 Task: Add an event with the title Coffee Meeting with Key Industry Influencer, date '2024/05/08', time 8:00 AM to 10:00 AMand add a description: Participants will be led through a body scan exercise, where they will direct their attention to different parts of their body, noticing sensations and releasing any tension or discomfort. This practice promotes body awareness and relaxation., put the event into Blue category . Add location for the event as: Prague, Czech Republic, logged in from the account softage.3@softage.netand send the event invitation to softage.2@softage.net and softage.4@softage.net. Set a reminder for the event 30 minutes before
Action: Mouse moved to (93, 92)
Screenshot: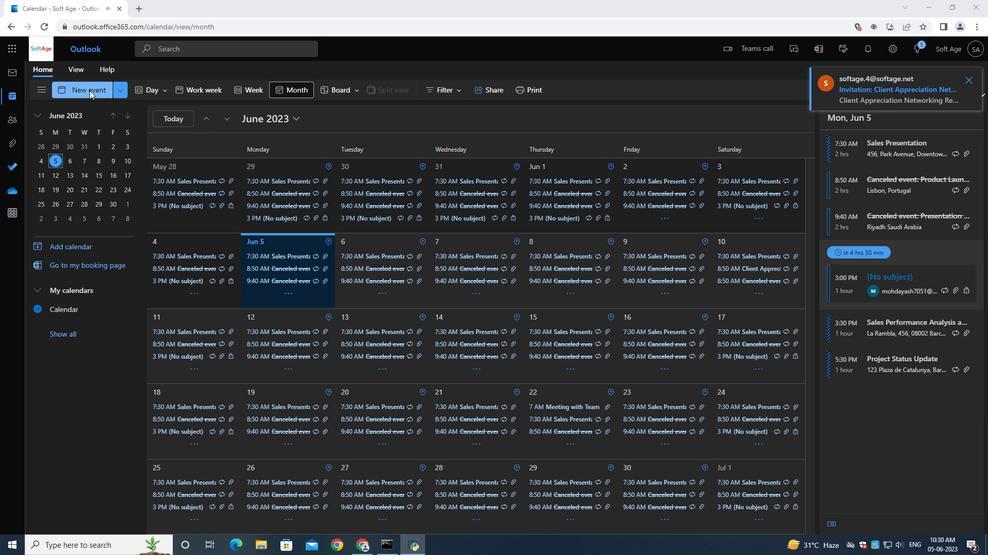 
Action: Mouse pressed left at (93, 92)
Screenshot: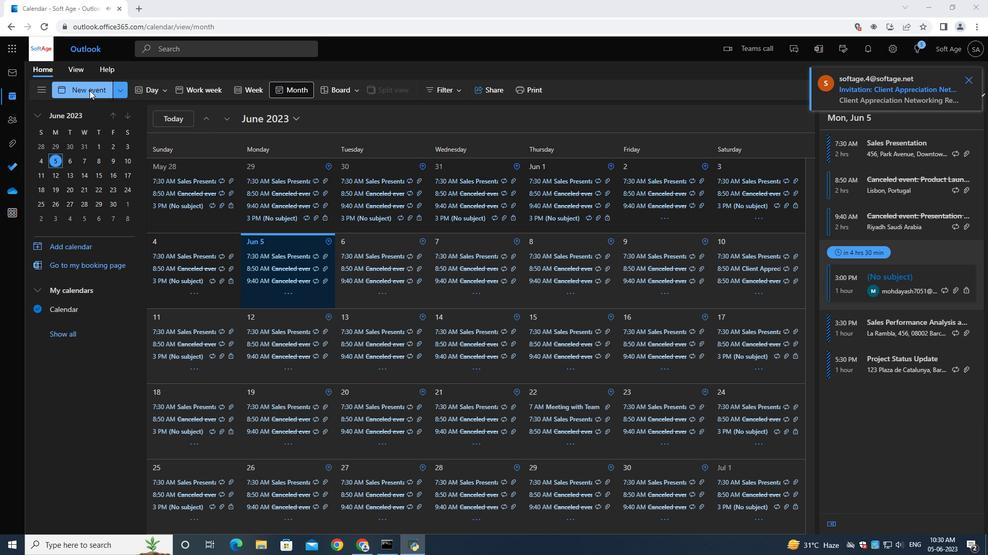 
Action: Mouse moved to (296, 162)
Screenshot: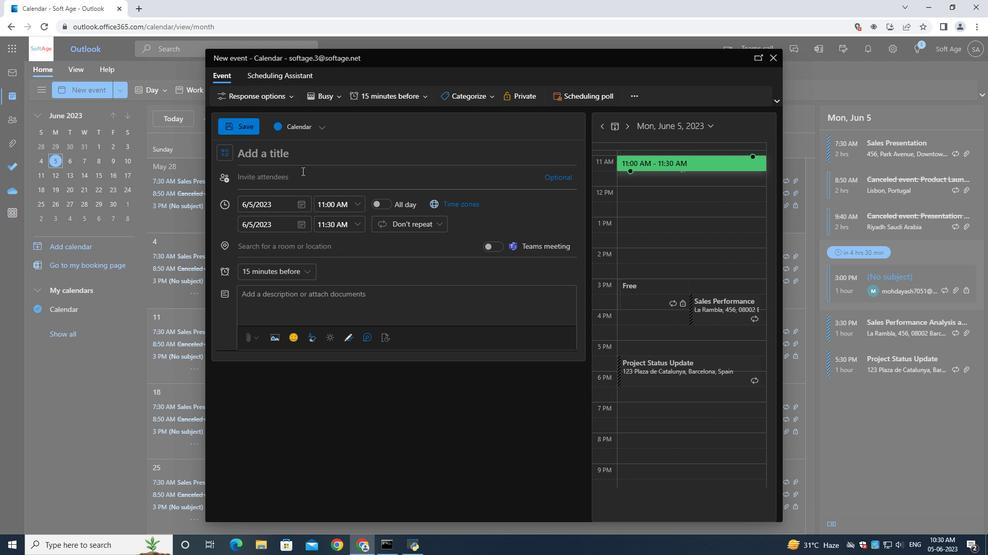 
Action: Mouse pressed left at (296, 162)
Screenshot: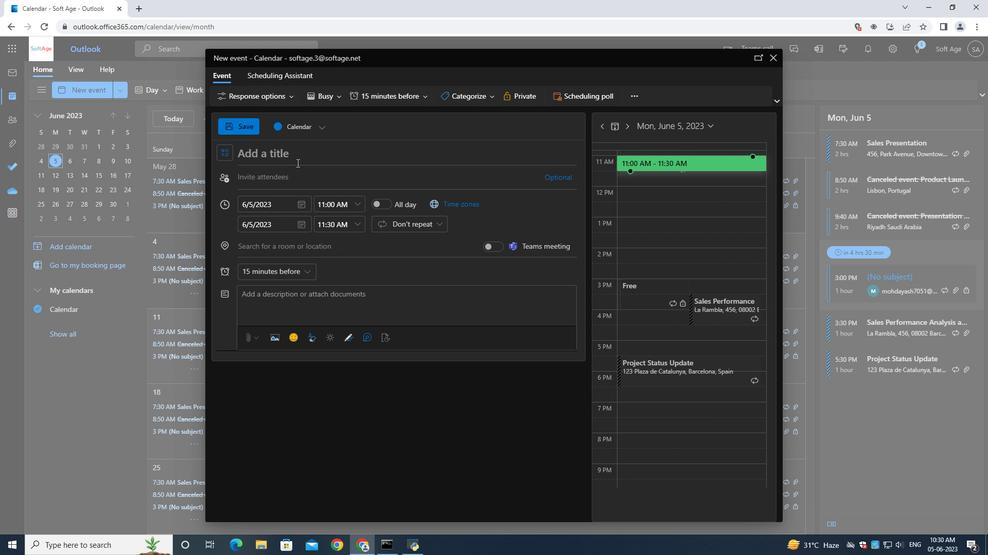 
Action: Key pressed <Key.shift>Coffee<Key.space><Key.shift>Meeting<Key.space>with<Key.space><Key.shift>Key<Key.space><Key.shift>Industry<Key.space><Key.shift>Influencer
Screenshot: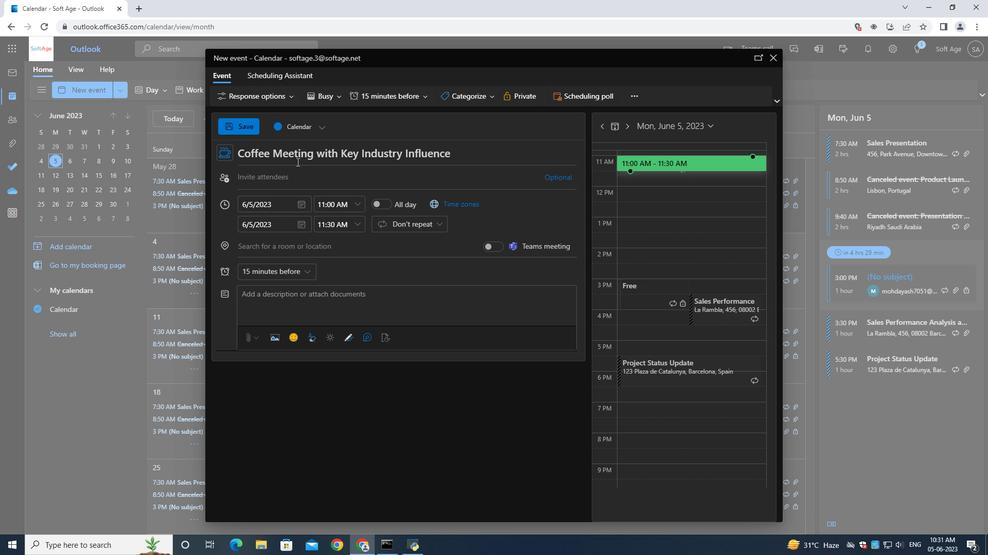 
Action: Mouse moved to (303, 205)
Screenshot: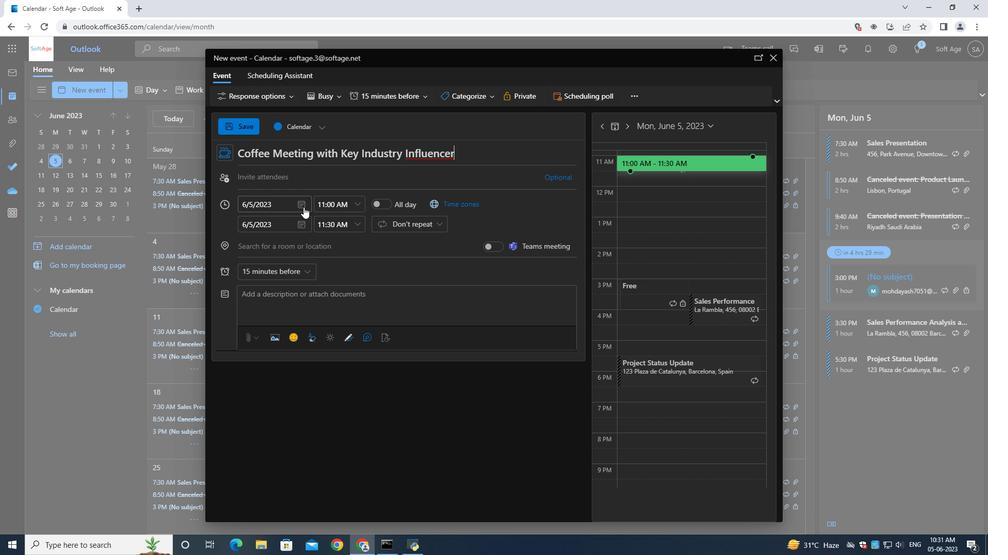 
Action: Mouse pressed left at (303, 205)
Screenshot: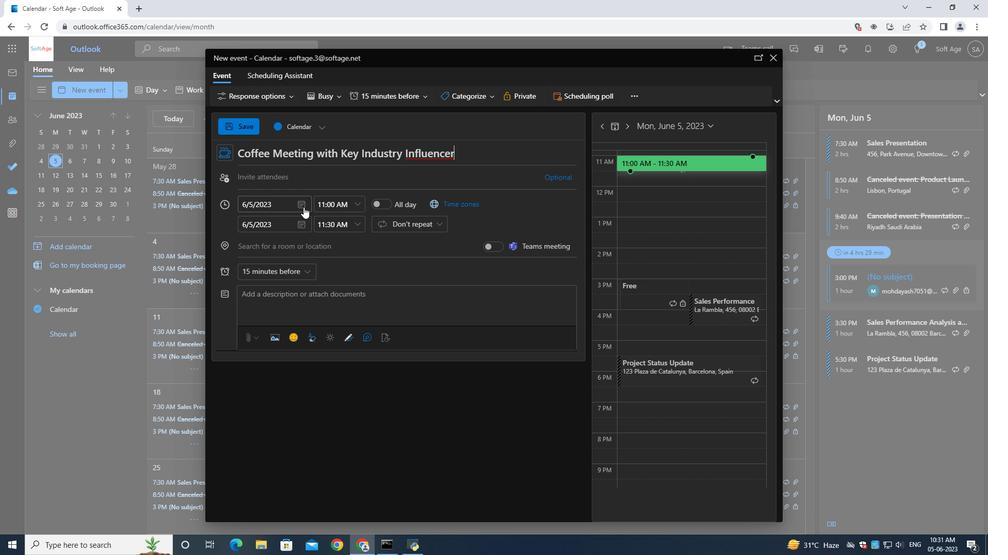 
Action: Mouse moved to (330, 221)
Screenshot: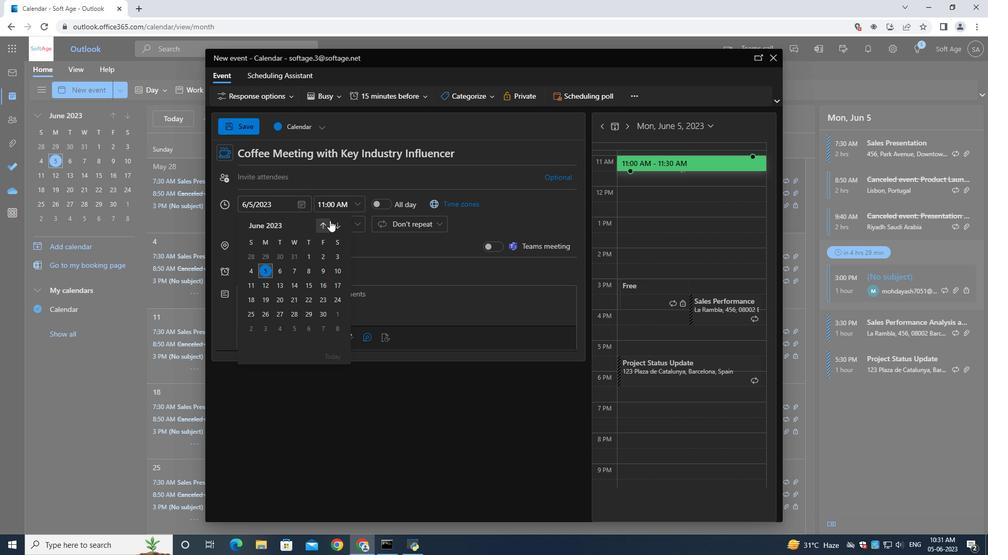 
Action: Mouse pressed left at (330, 221)
Screenshot: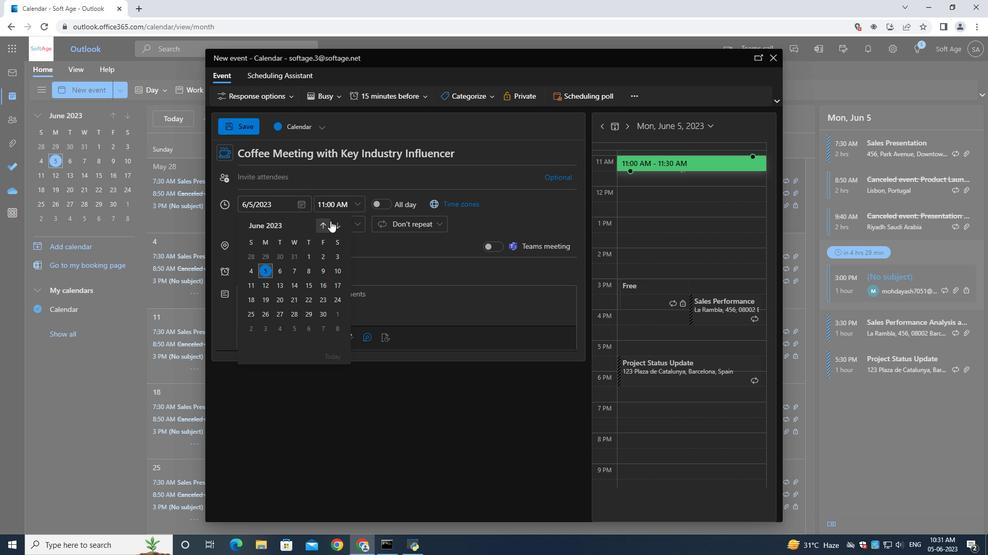 
Action: Mouse pressed left at (330, 221)
Screenshot: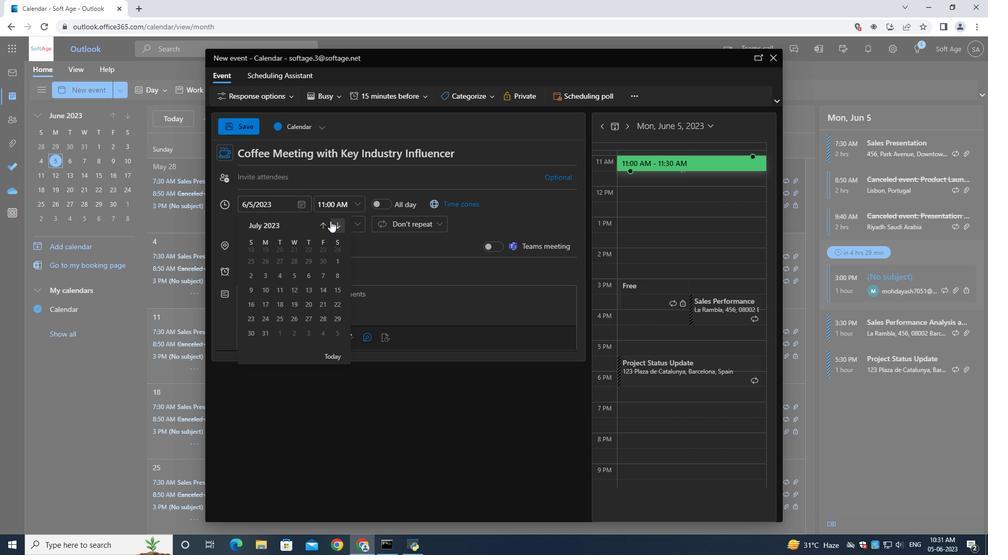 
Action: Mouse pressed left at (330, 221)
Screenshot: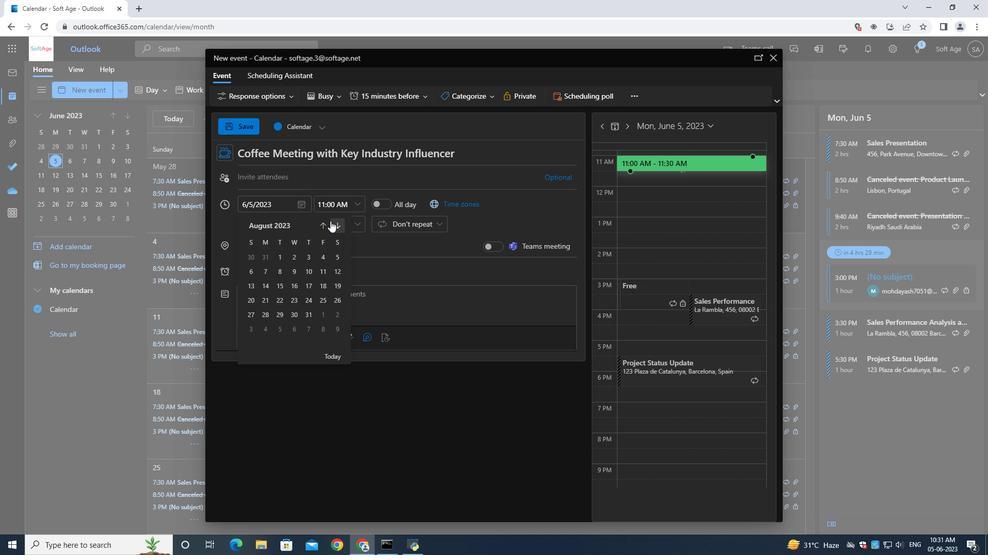 
Action: Mouse pressed left at (330, 221)
Screenshot: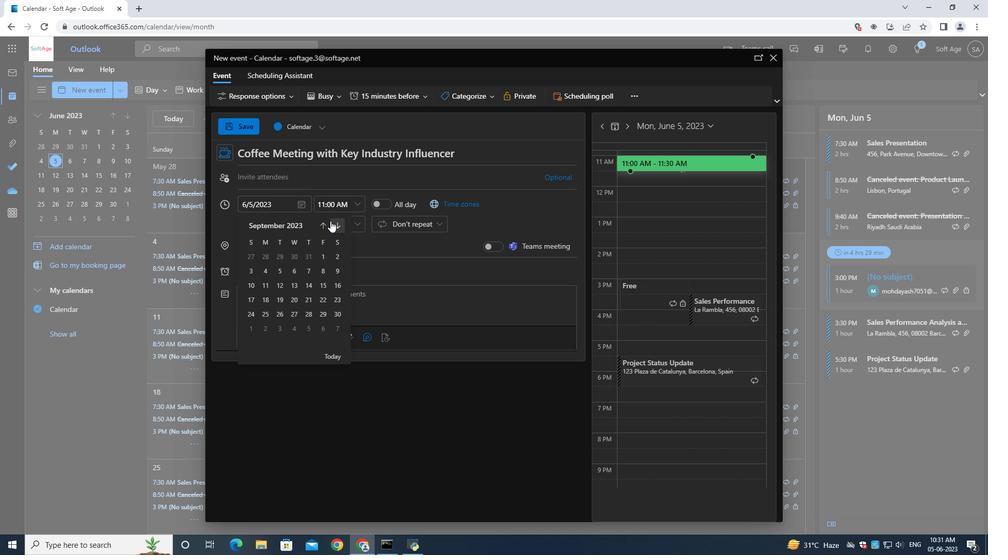 
Action: Mouse pressed left at (330, 221)
Screenshot: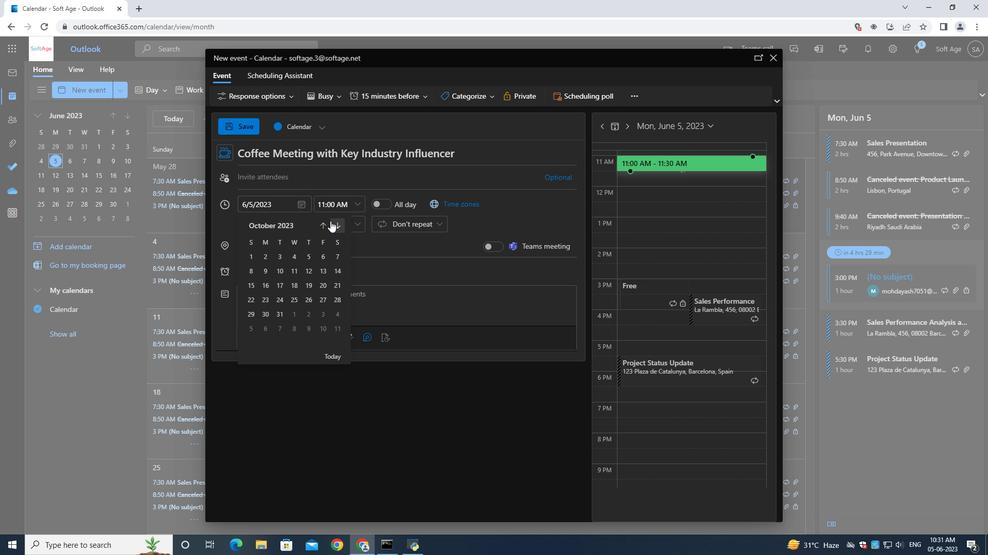 
Action: Mouse pressed left at (330, 221)
Screenshot: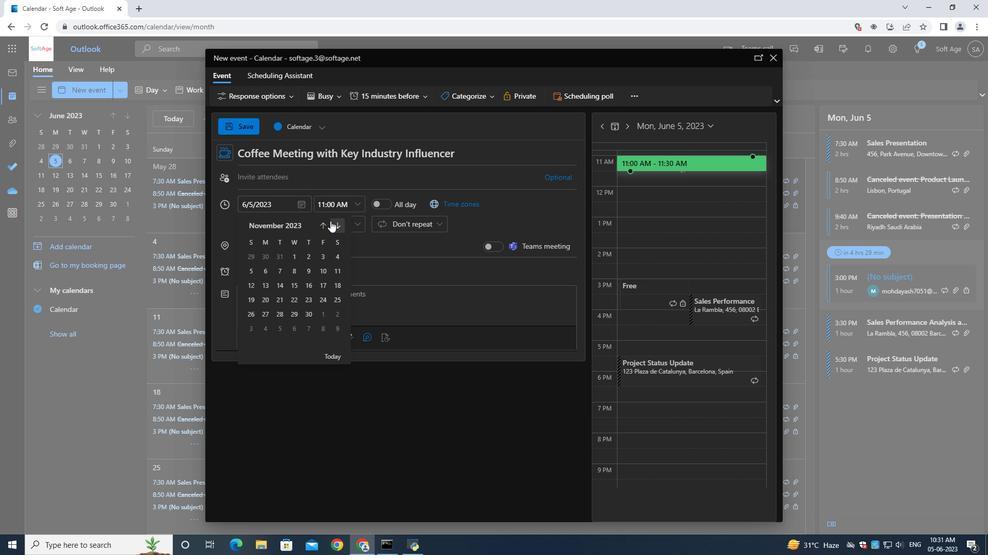 
Action: Mouse pressed left at (330, 221)
Screenshot: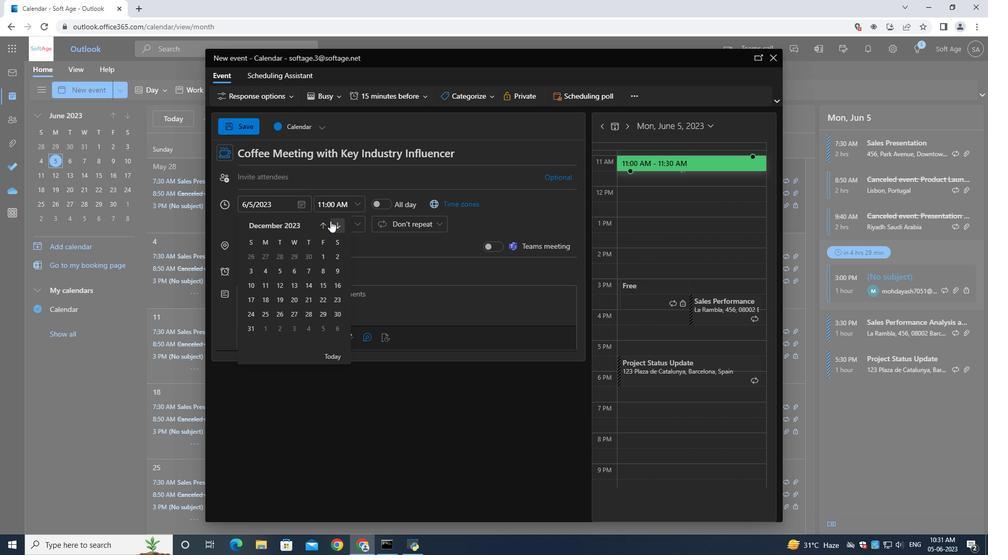 
Action: Mouse pressed left at (330, 221)
Screenshot: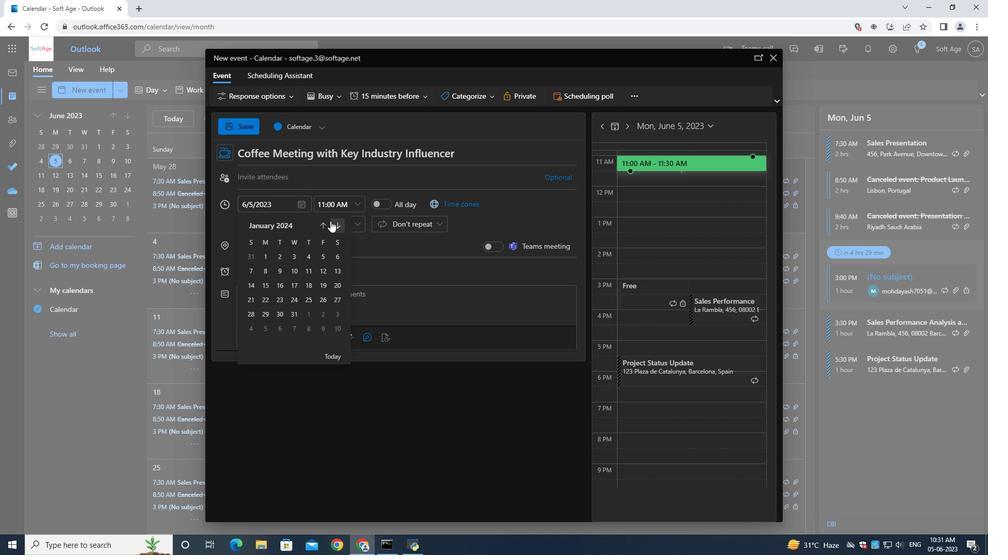 
Action: Mouse pressed left at (330, 221)
Screenshot: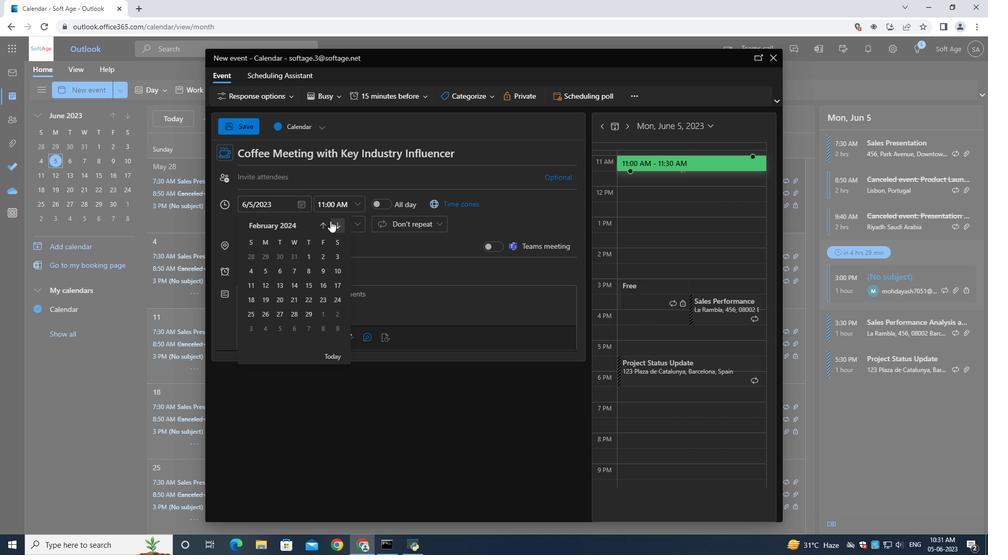 
Action: Mouse pressed left at (330, 221)
Screenshot: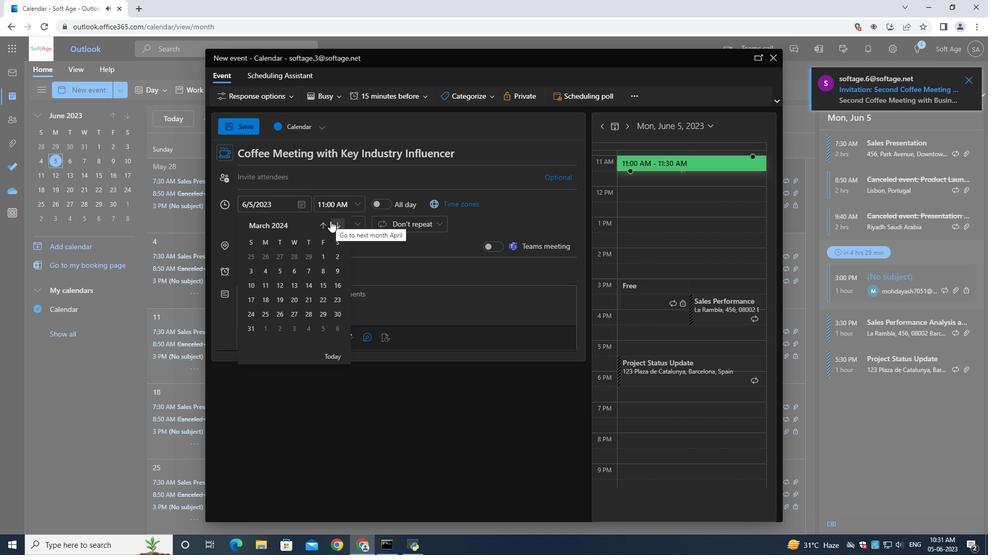 
Action: Mouse moved to (265, 272)
Screenshot: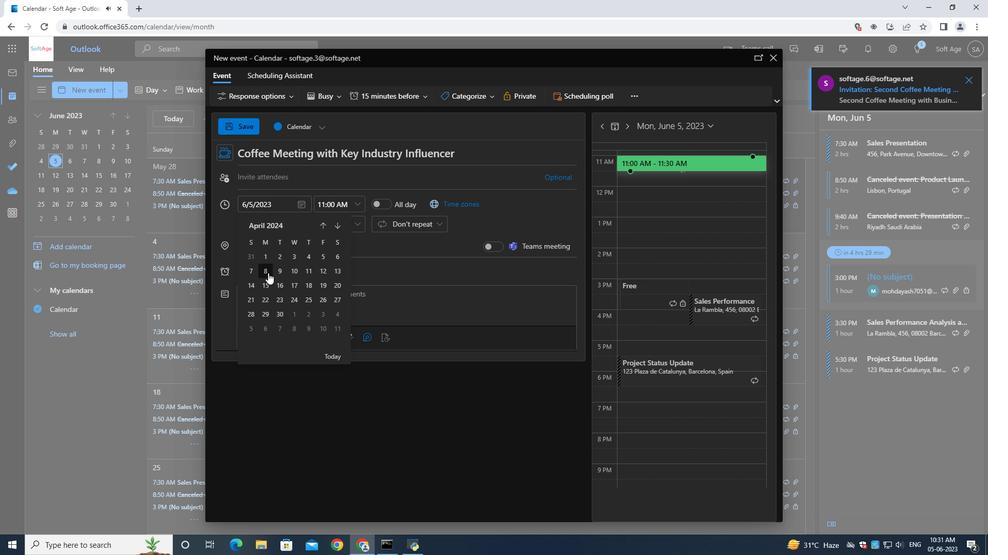 
Action: Mouse pressed left at (265, 272)
Screenshot: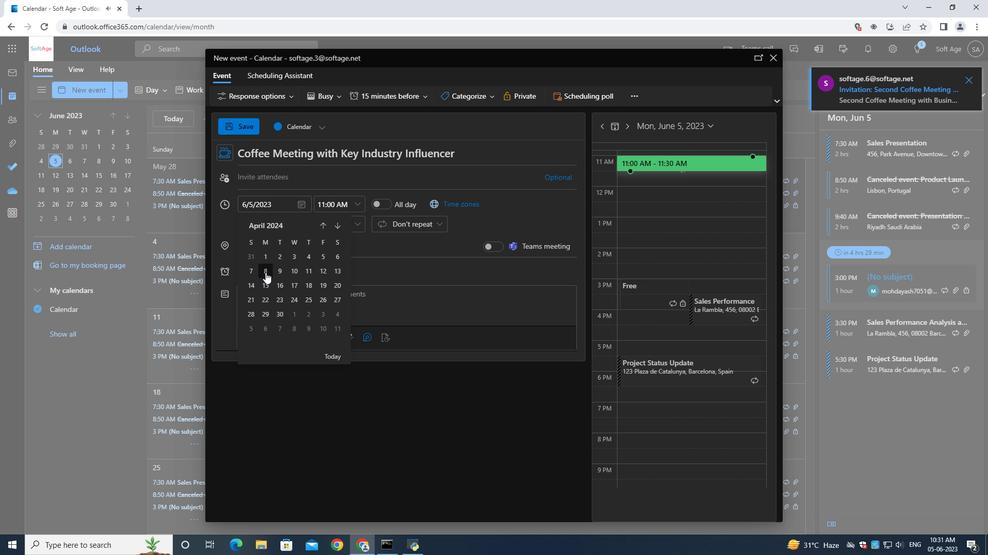 
Action: Mouse moved to (305, 206)
Screenshot: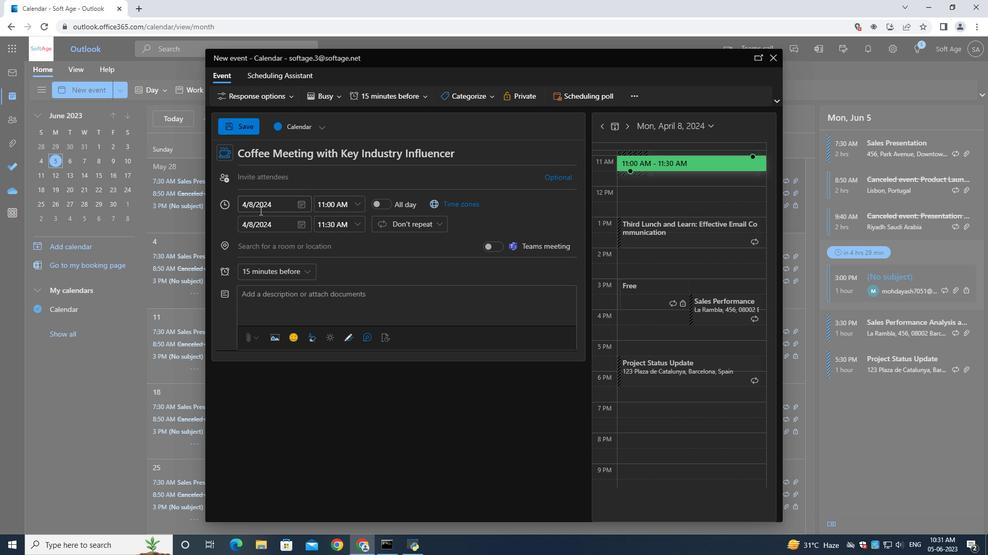 
Action: Mouse pressed left at (305, 206)
Screenshot: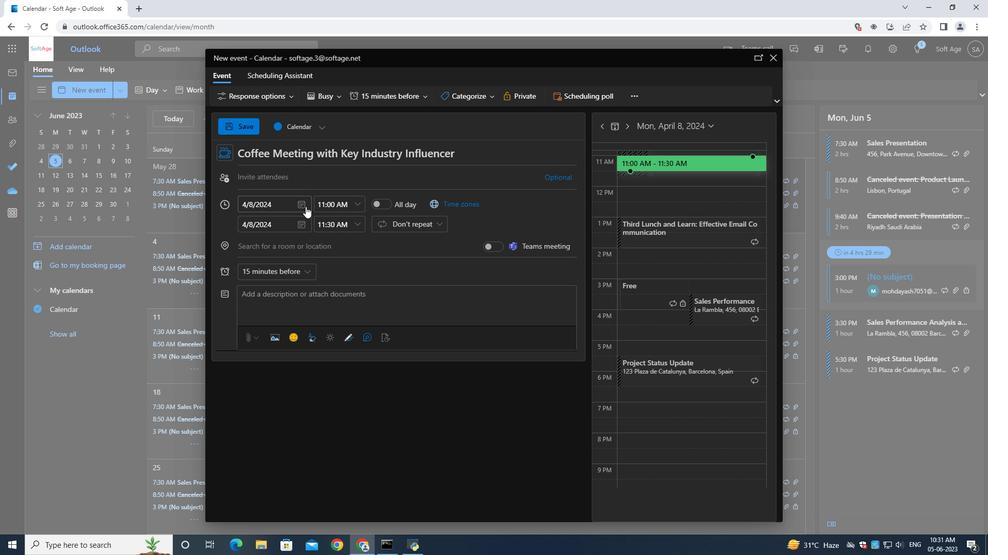 
Action: Mouse moved to (335, 224)
Screenshot: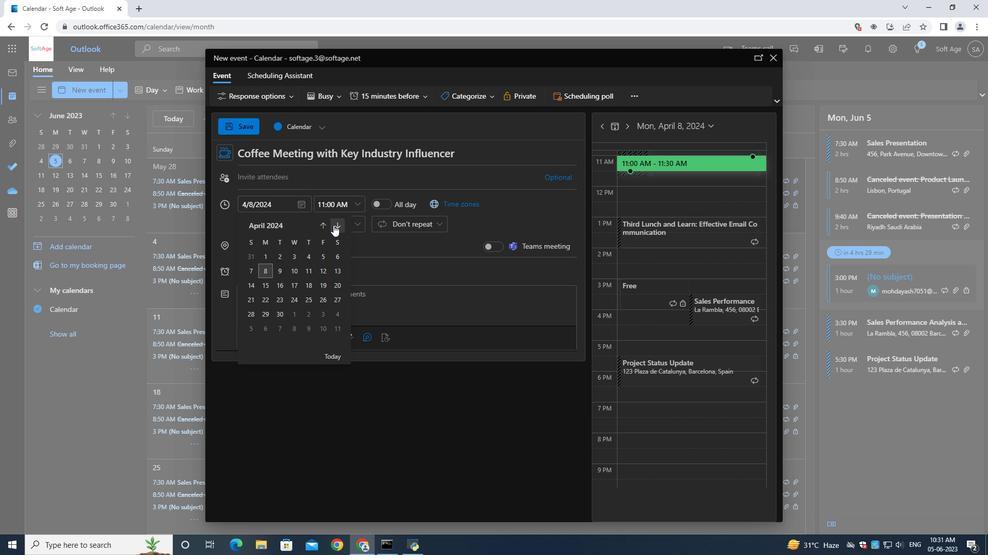 
Action: Mouse pressed left at (335, 224)
Screenshot: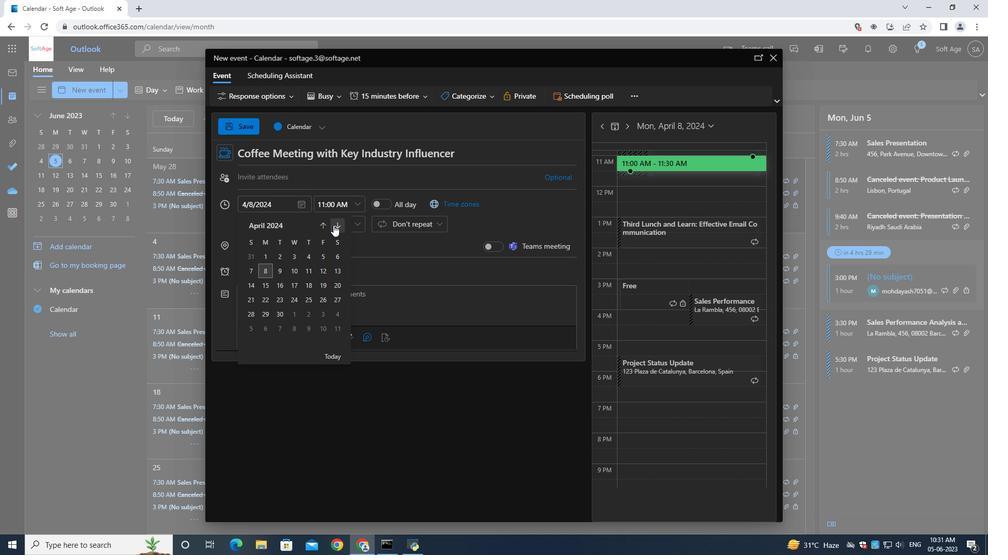 
Action: Mouse moved to (298, 274)
Screenshot: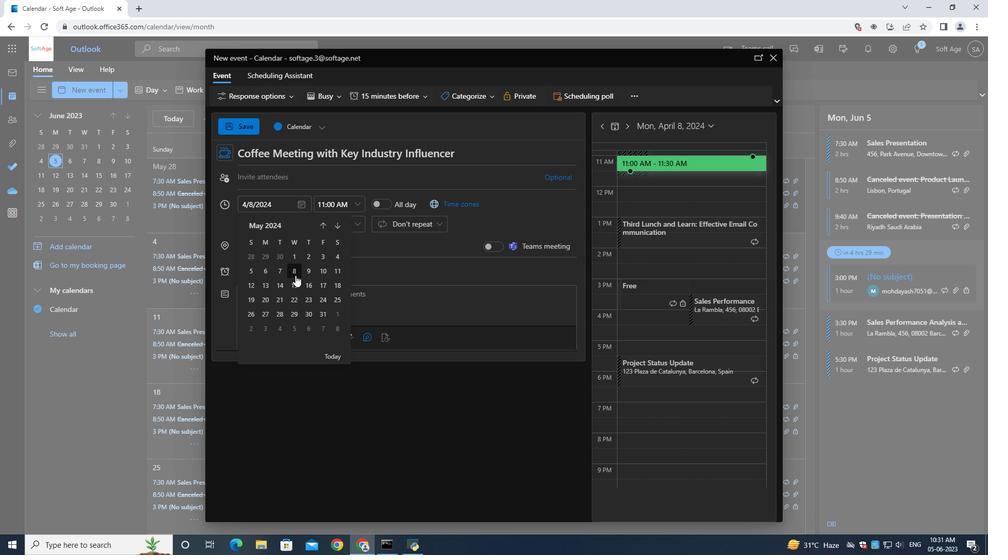 
Action: Mouse pressed left at (298, 274)
Screenshot: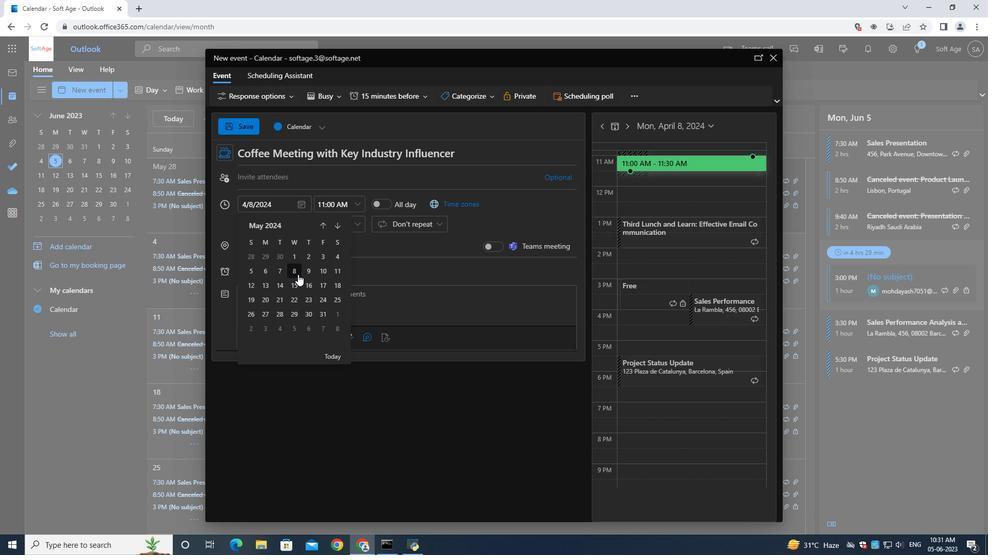 
Action: Mouse moved to (341, 208)
Screenshot: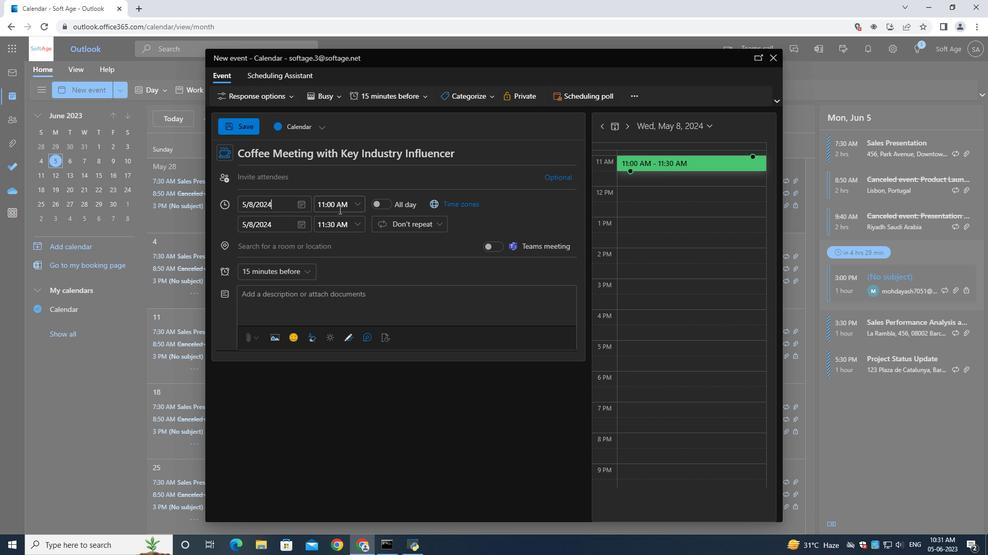 
Action: Mouse pressed left at (341, 208)
Screenshot: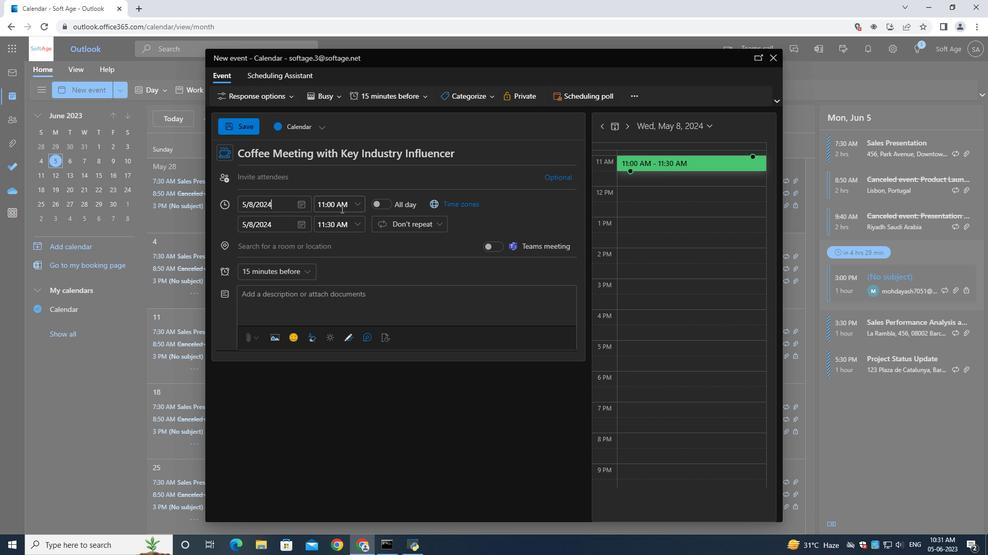 
Action: Mouse moved to (342, 206)
Screenshot: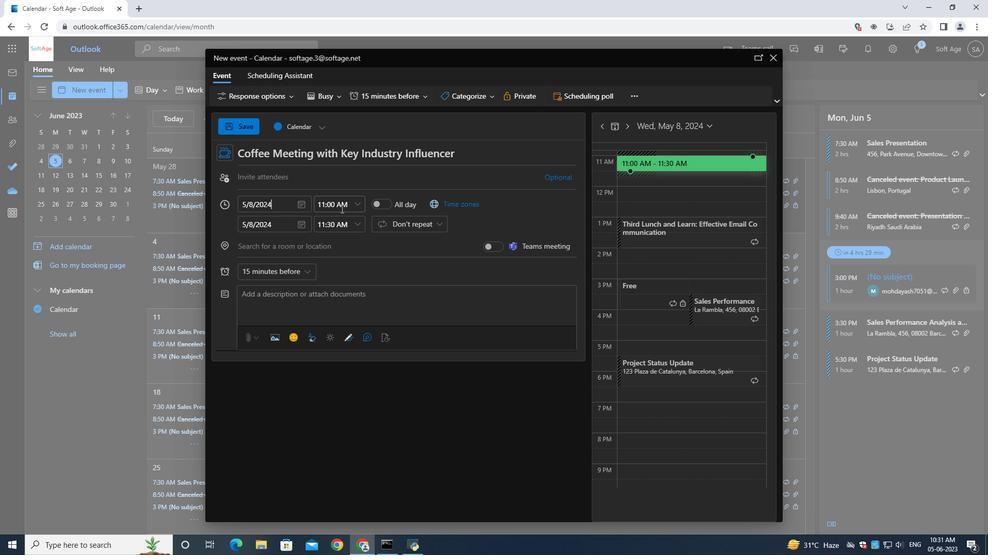 
Action: Key pressed 8<Key.shift_r>:00<Key.shift>AM
Screenshot: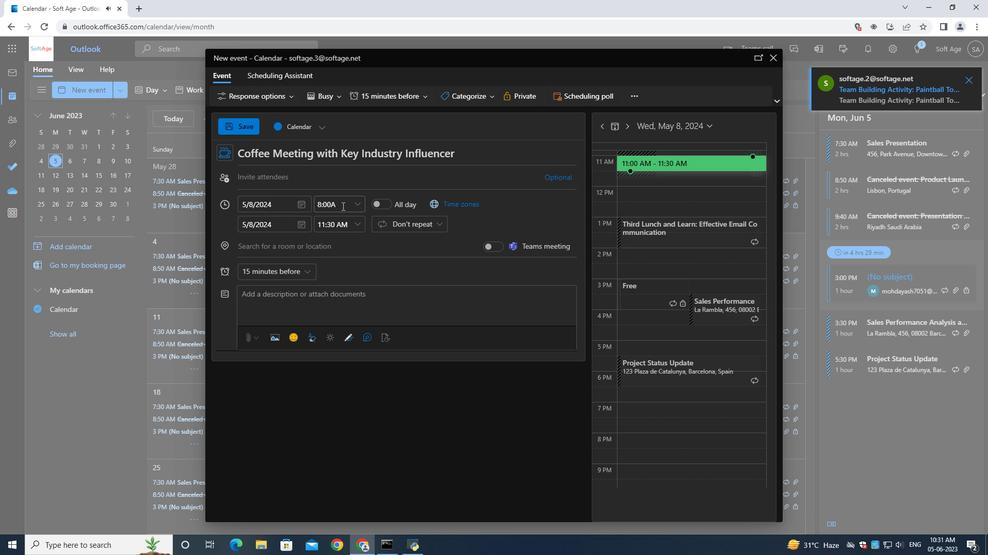 
Action: Mouse moved to (332, 231)
Screenshot: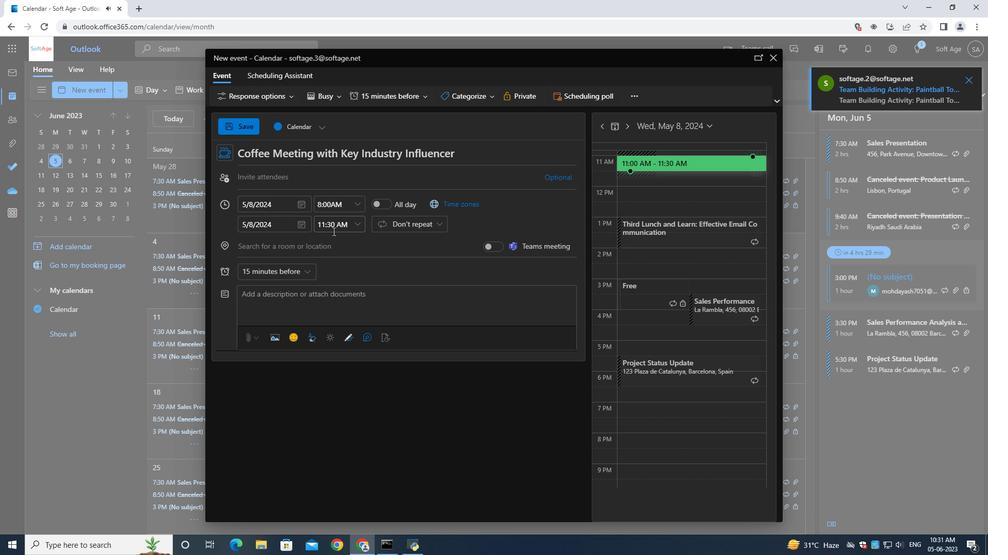 
Action: Mouse pressed left at (332, 231)
Screenshot: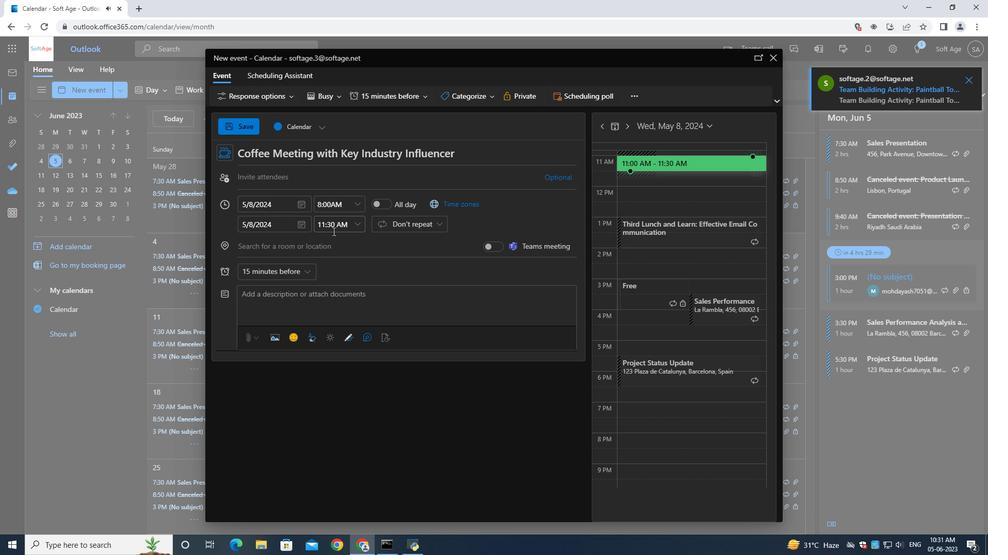 
Action: Key pressed 10<Key.shift>A<Key.backspace>00<Key.shift><Key.shift><Key.shift><Key.shift><Key.backspace><Key.backspace><Key.shift_r>:0<Key.shift><Key.shift>AM
Screenshot: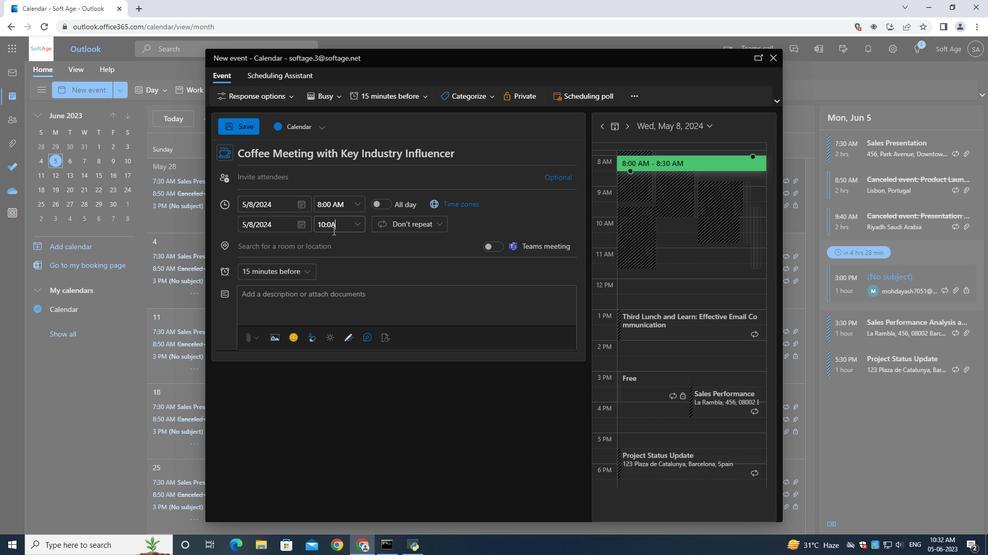 
Action: Mouse moved to (289, 294)
Screenshot: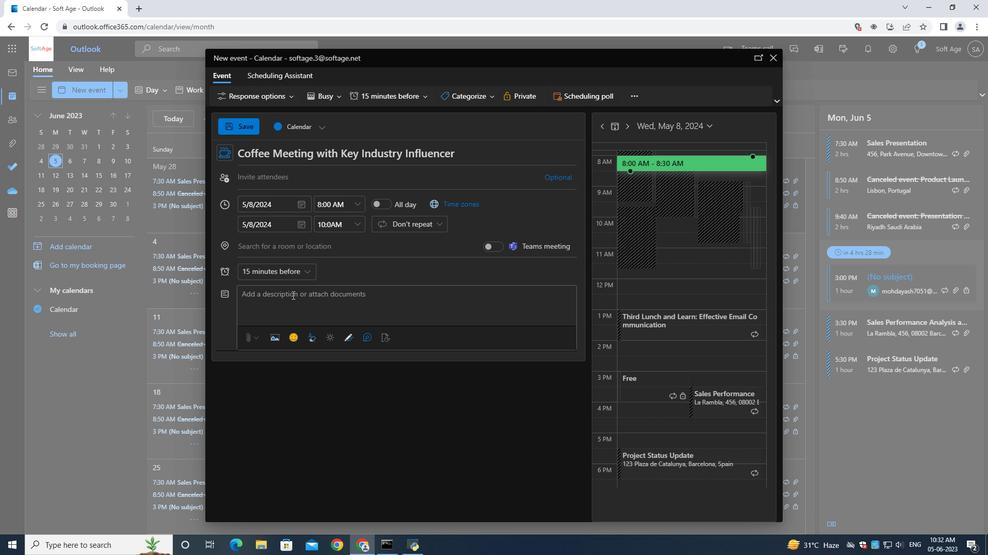 
Action: Mouse pressed left at (289, 294)
Screenshot: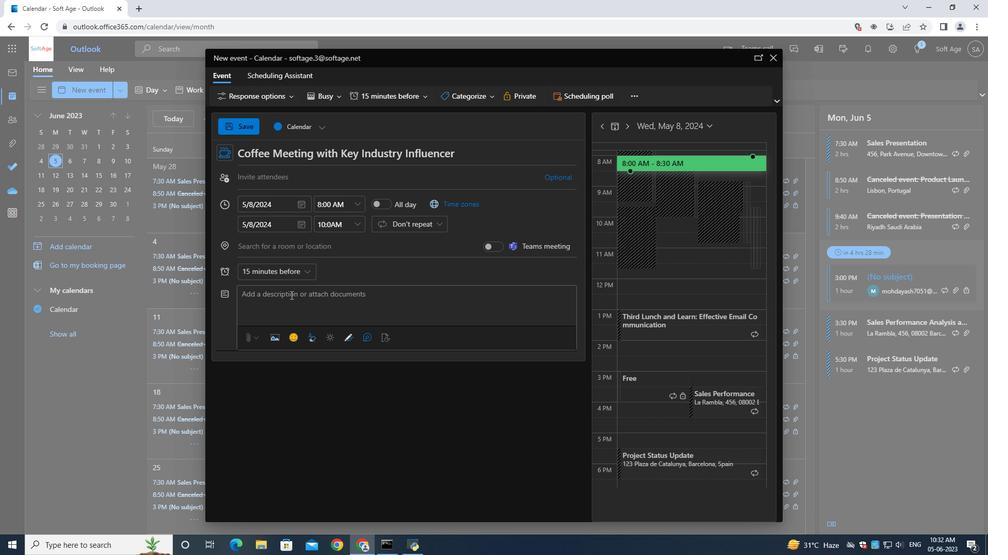 
Action: Key pressed <Key.shift>Participants<Key.space>will<Key.space>be<Key.space>led<Key.space>throught<Key.backspace><Key.space>a<Key.space>body<Key.space>scan<Key.space>exerise,<Key.space>where<Key.space>they<Key.space>body,<Key.space>noticing<Key.space>sensations<Key.space>and<Key.space>releasing<Key.space>any<Key.space>tension<Key.space>or<Key.space>discomfort.<Key.space><Key.shift>This<Key.space>practice<Key.space>promotes<Key.space>body<Key.space>awareness<Key.space>and<Key.space>relaxation<Key.backspace><Key.backspace><Key.backspace><Key.backspace><Key.backspace><Key.backspace>
Screenshot: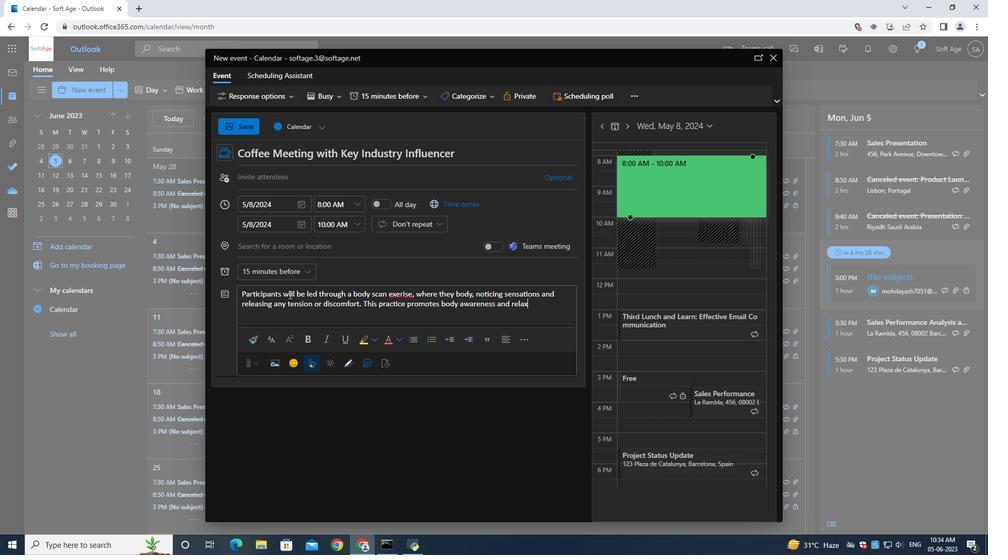 
Action: Mouse moved to (315, 305)
Screenshot: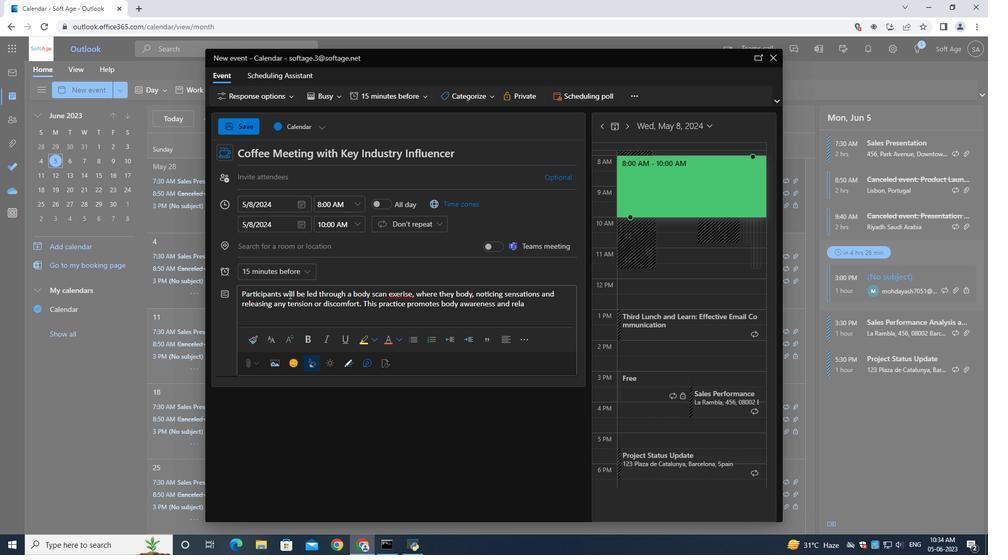 
Action: Key pressed <Key.backspace>
Screenshot: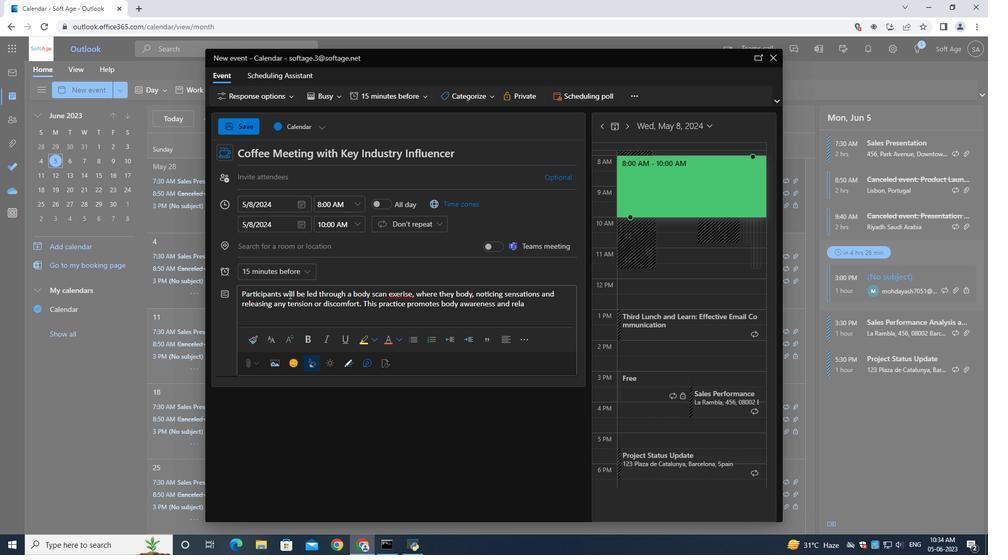 
Action: Mouse moved to (324, 311)
Screenshot: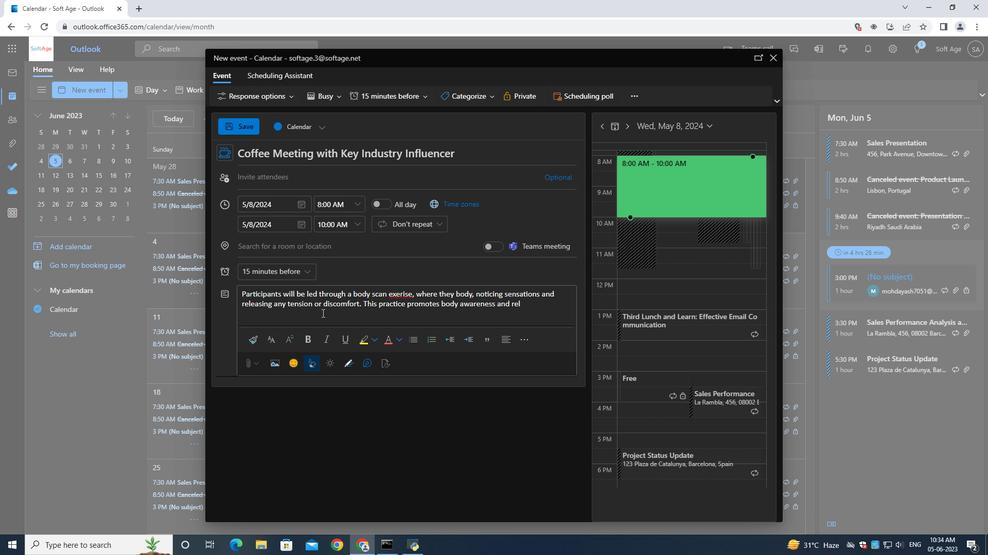 
Action: Key pressed <Key.backspace>
Screenshot: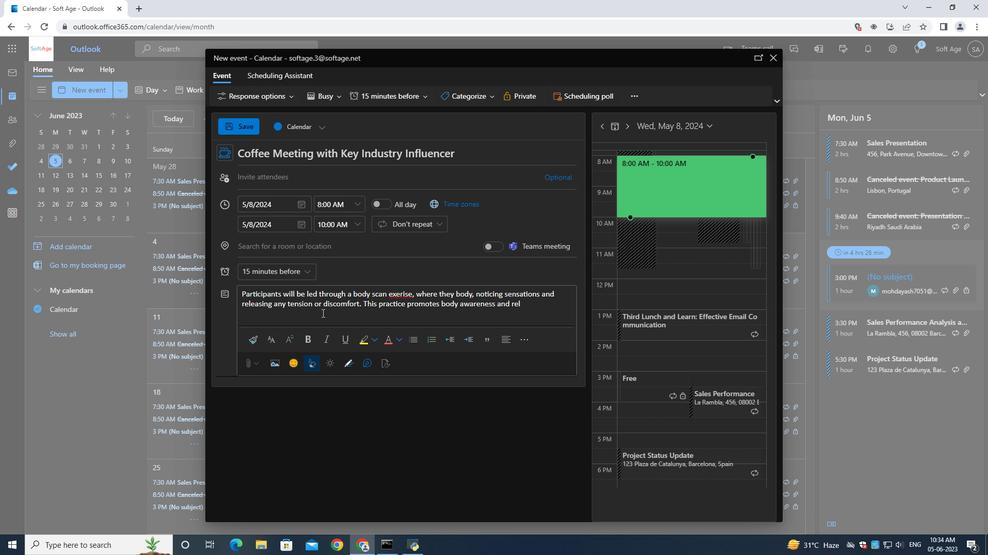 
Action: Mouse moved to (333, 309)
Screenshot: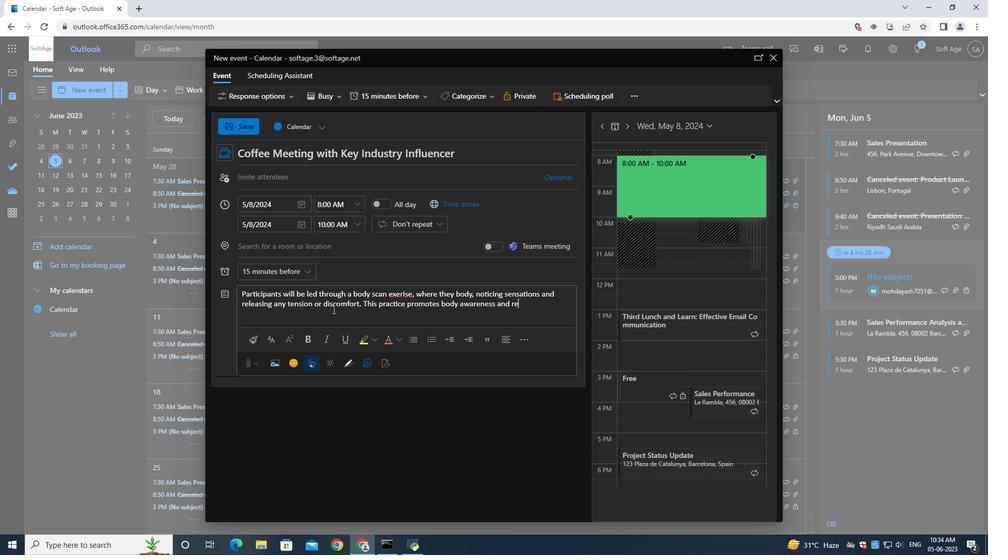
Action: Key pressed <Key.backspace>
Screenshot: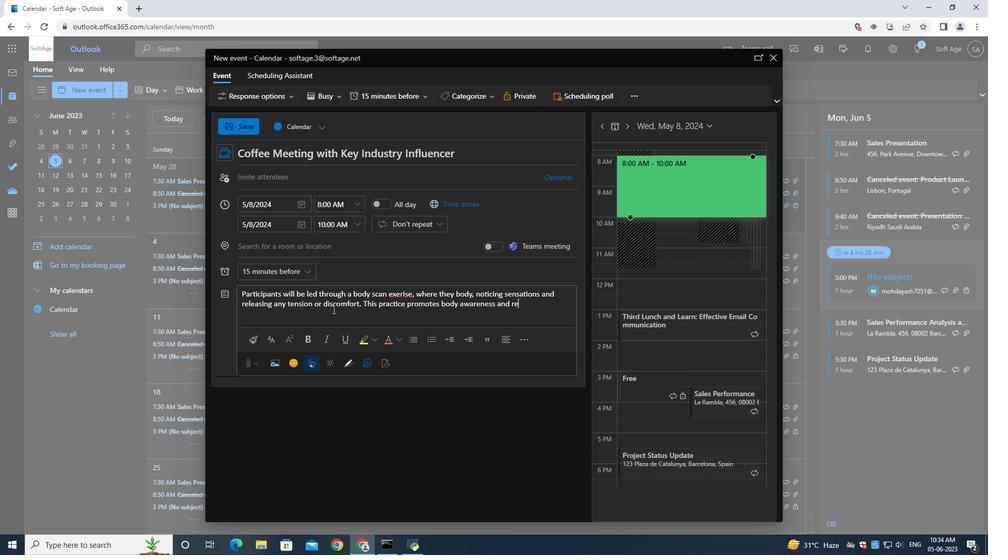 
Action: Mouse moved to (395, 315)
Screenshot: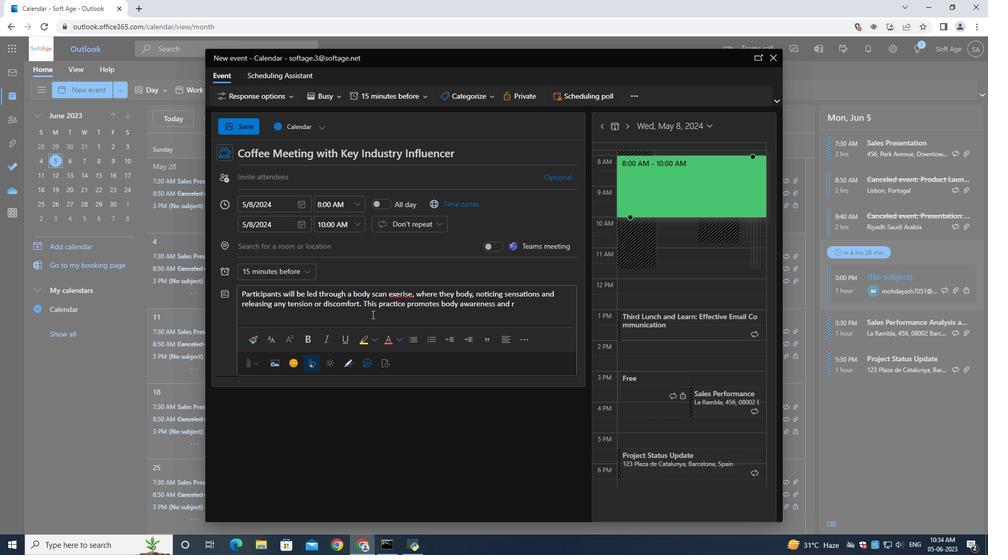 
Action: Key pressed <Key.backspace>
Screenshot: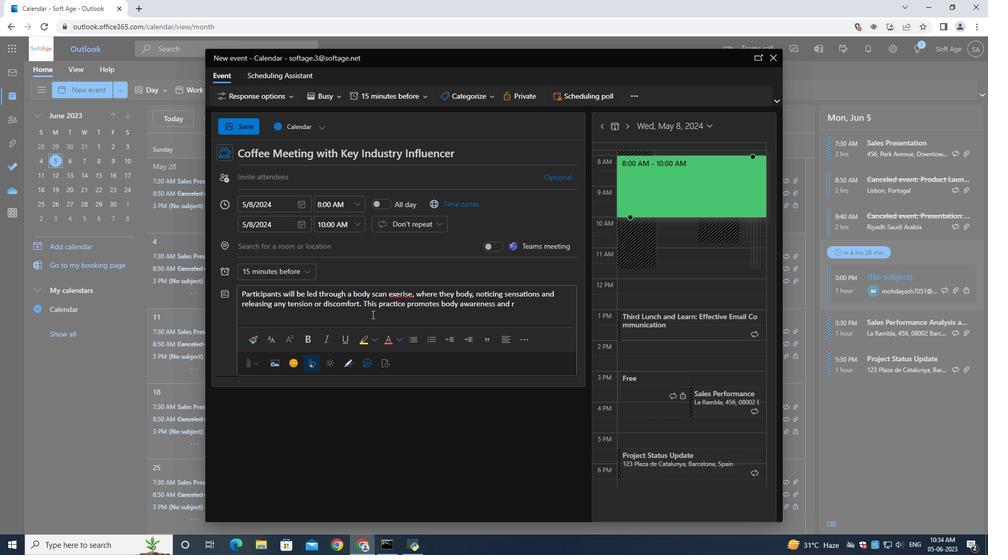 
Action: Mouse moved to (399, 307)
Screenshot: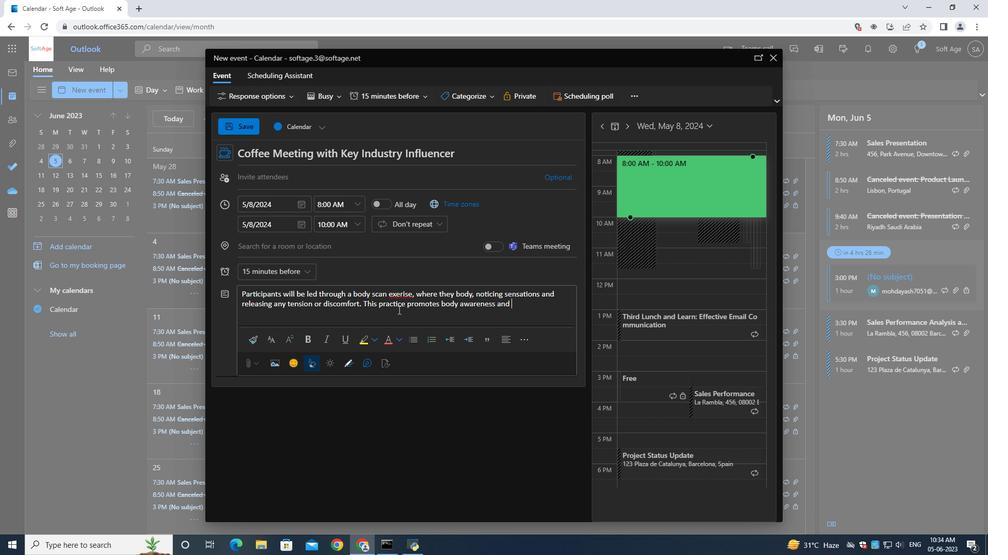 
Action: Key pressed <Key.backspace><Key.backspace><Key.backspace><Key.backspace>
Screenshot: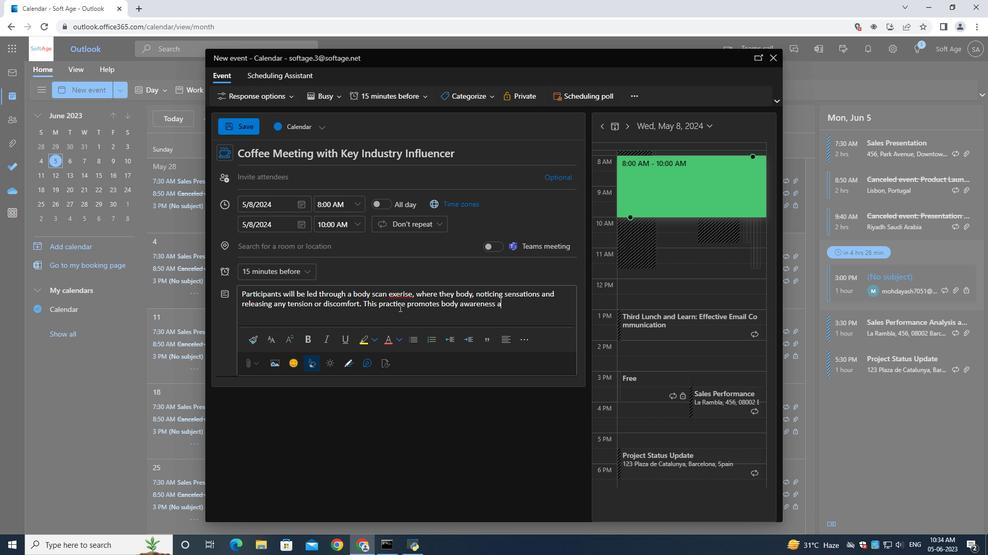 
Action: Mouse moved to (420, 309)
Screenshot: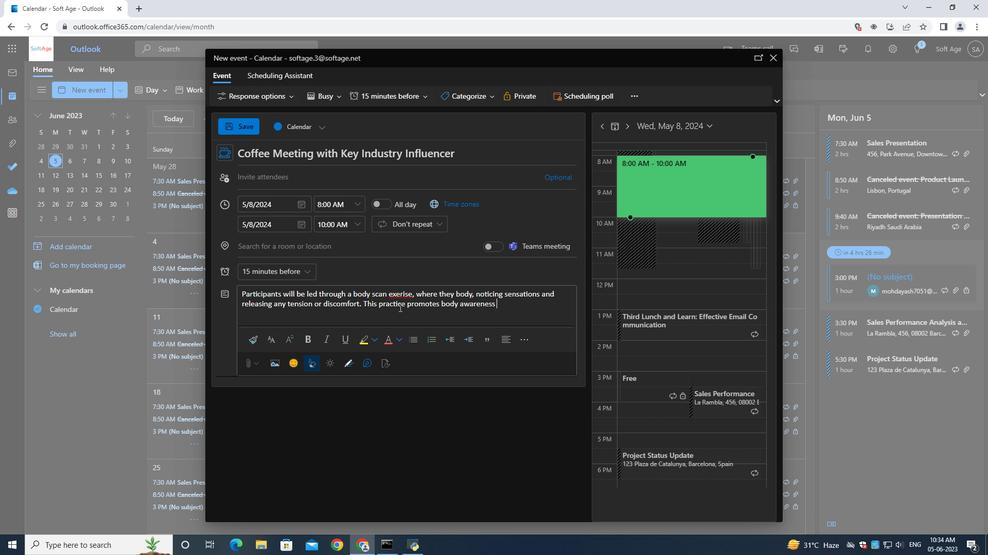 
Action: Key pressed <Key.backspace>
Screenshot: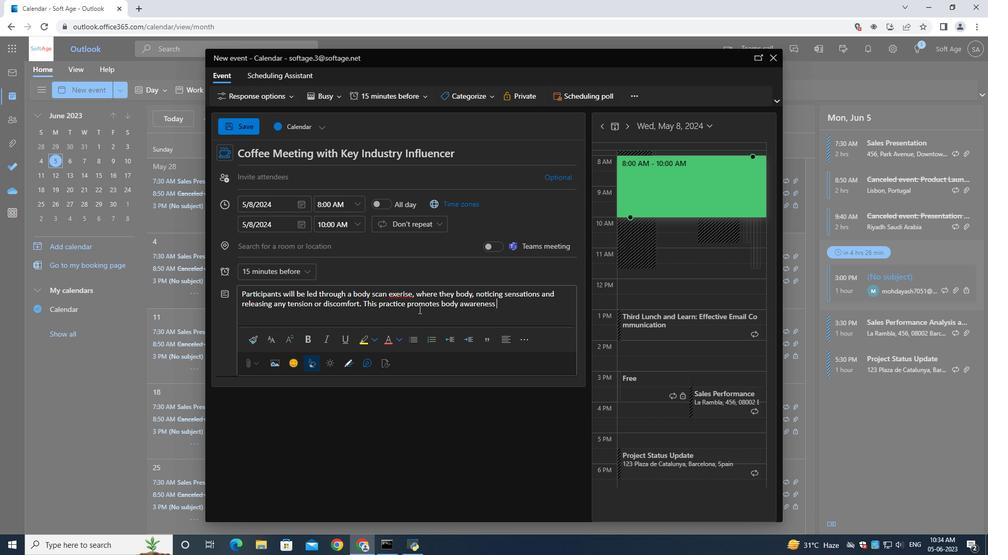 
Action: Mouse moved to (419, 309)
Screenshot: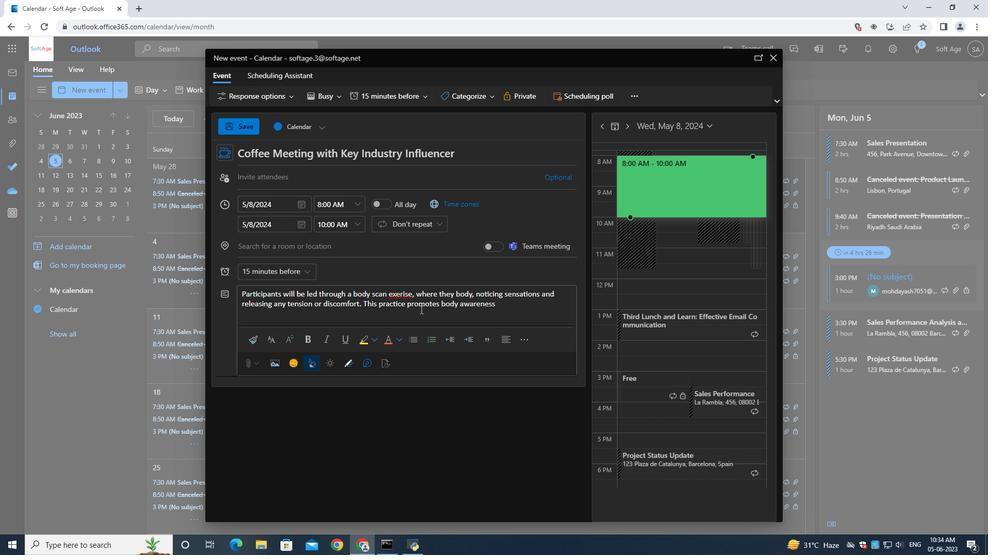 
Action: Key pressed <Key.backspace>
Screenshot: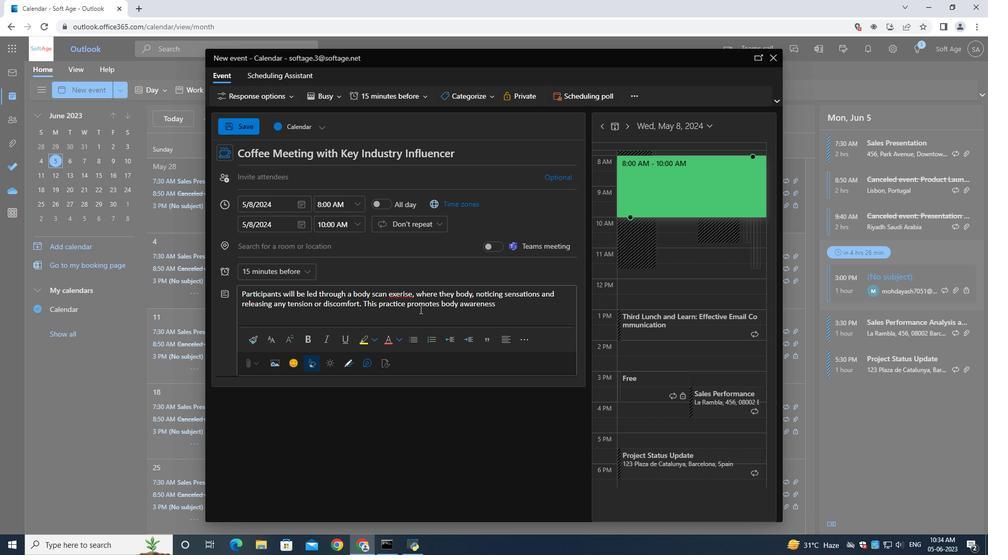 
Action: Mouse moved to (418, 308)
Screenshot: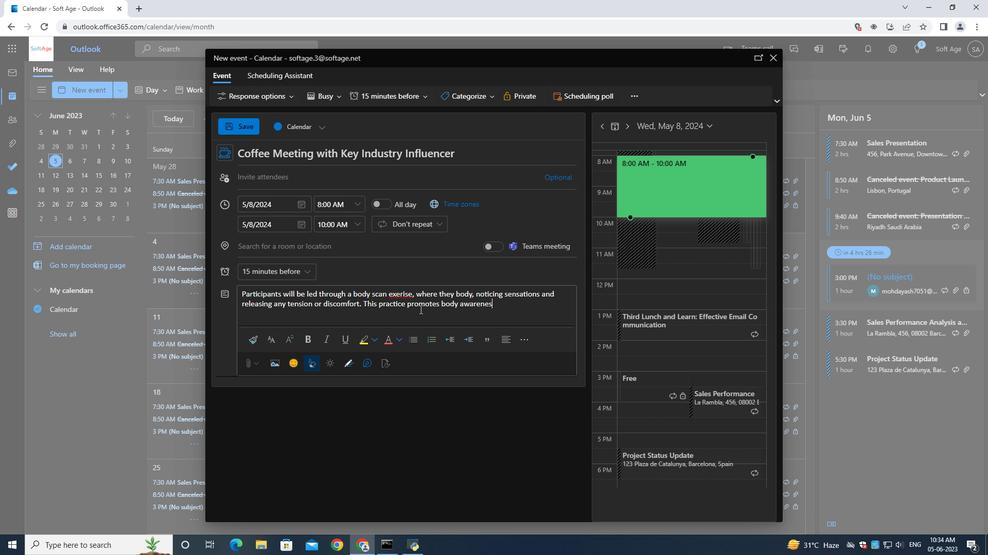 
Action: Key pressed <Key.backspace>
Screenshot: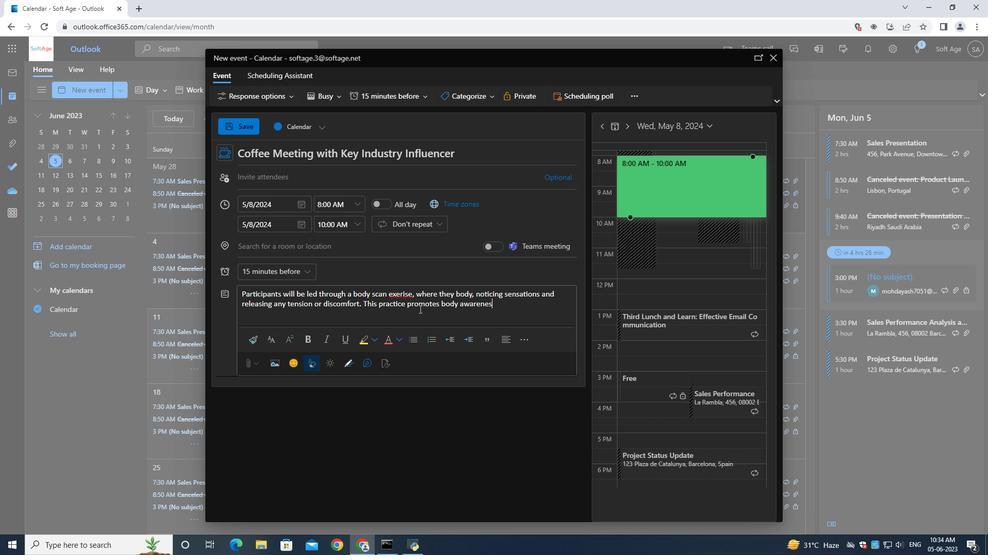 
Action: Mouse moved to (412, 313)
Screenshot: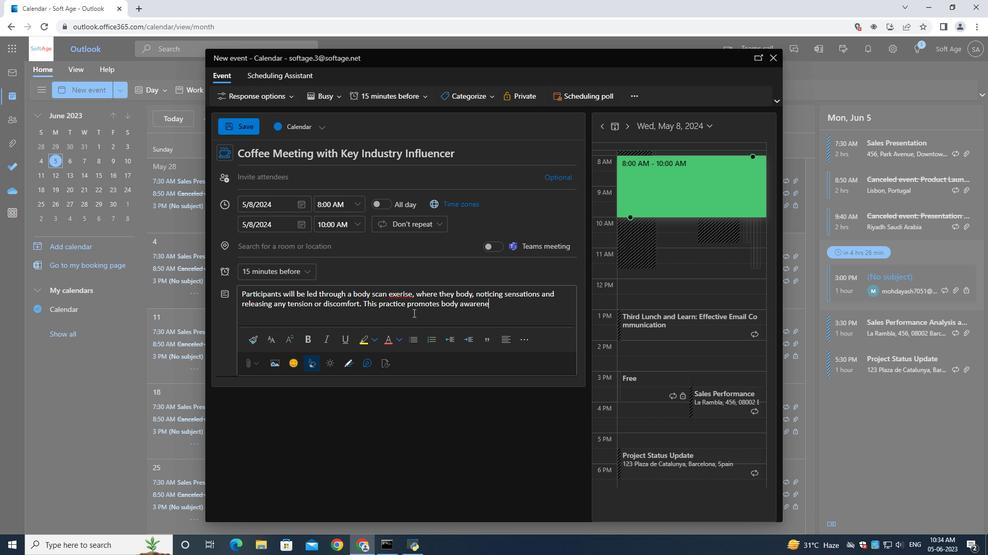 
Action: Key pressed <Key.backspace>
Screenshot: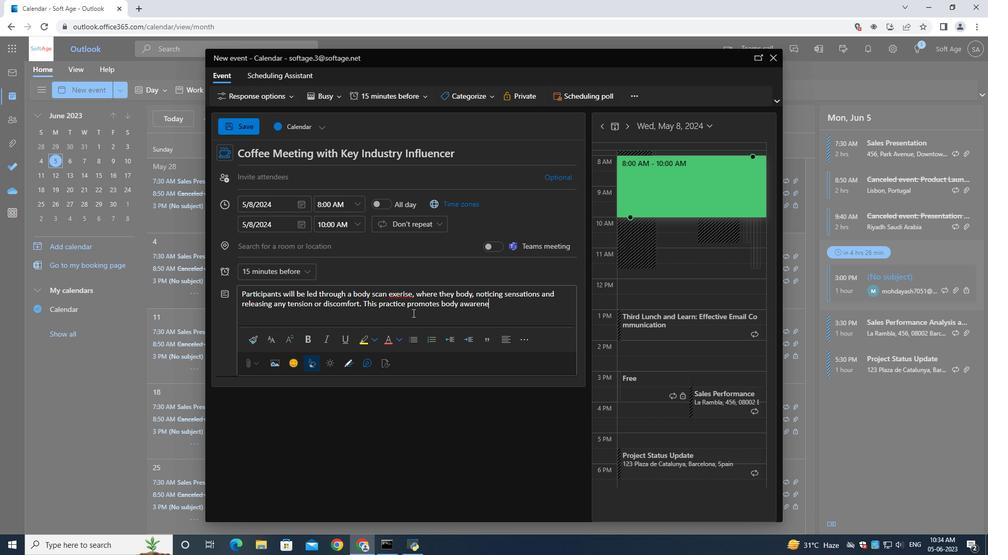
Action: Mouse moved to (432, 313)
Screenshot: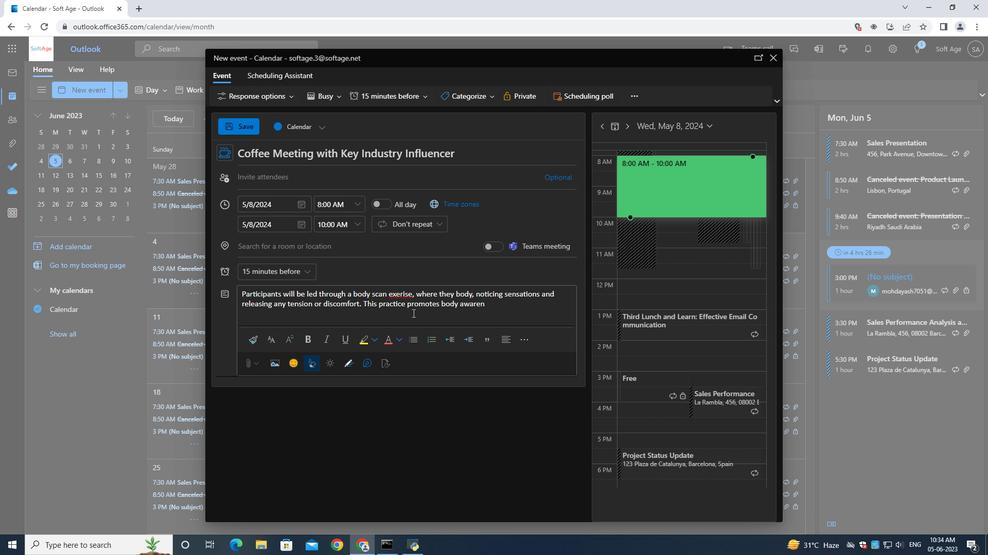 
Action: Key pressed <Key.backspace><Key.backspace><Key.backspace><Key.backspace><Key.backspace><Key.backspace><Key.backspace><Key.backspace>
Screenshot: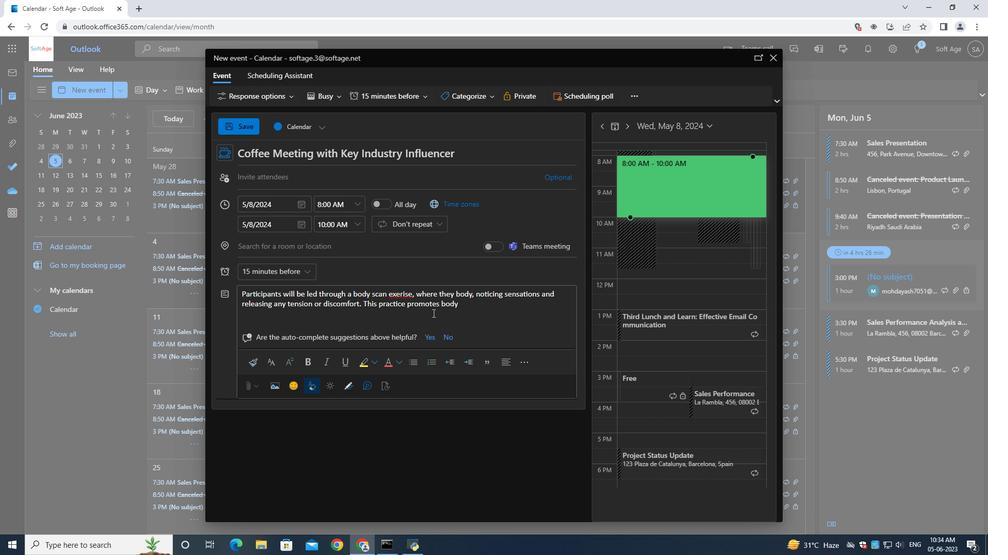 
Action: Mouse moved to (419, 312)
Screenshot: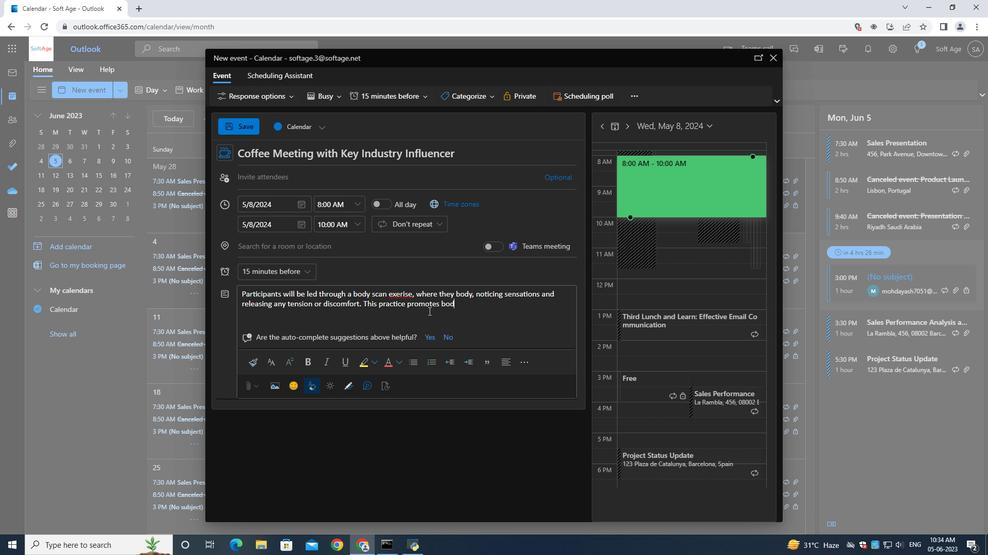 
Action: Key pressed <Key.backspace>
Screenshot: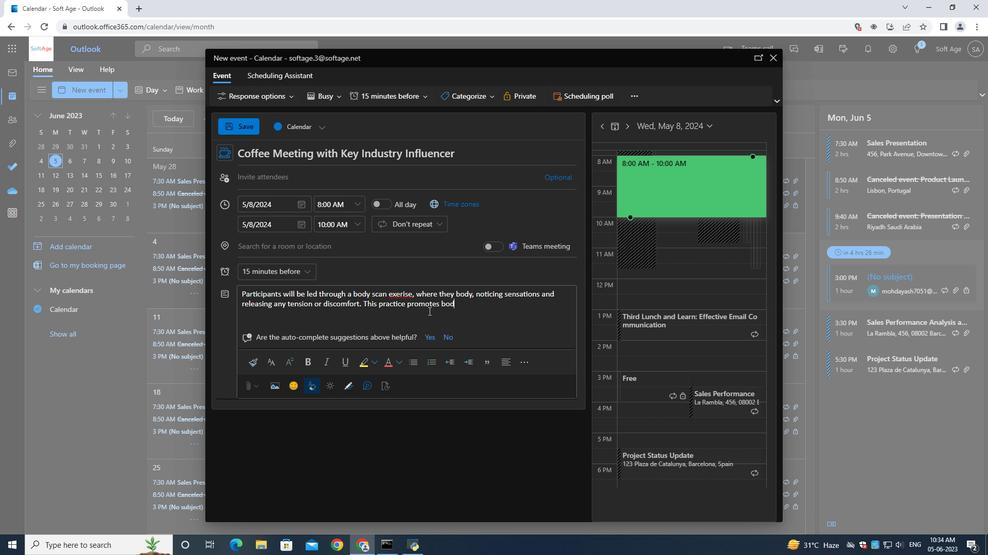 
Action: Mouse moved to (396, 316)
Screenshot: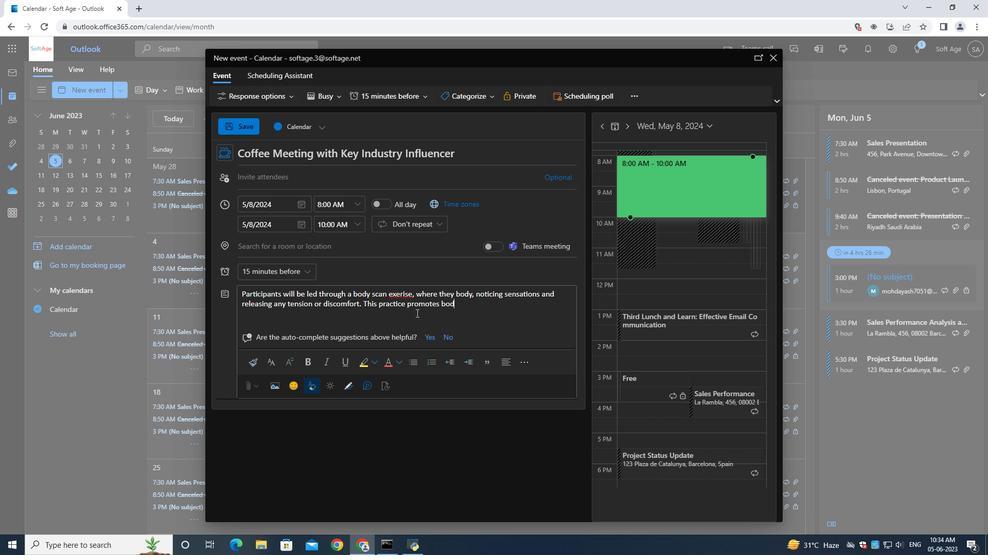 
Action: Key pressed <Key.backspace>
Screenshot: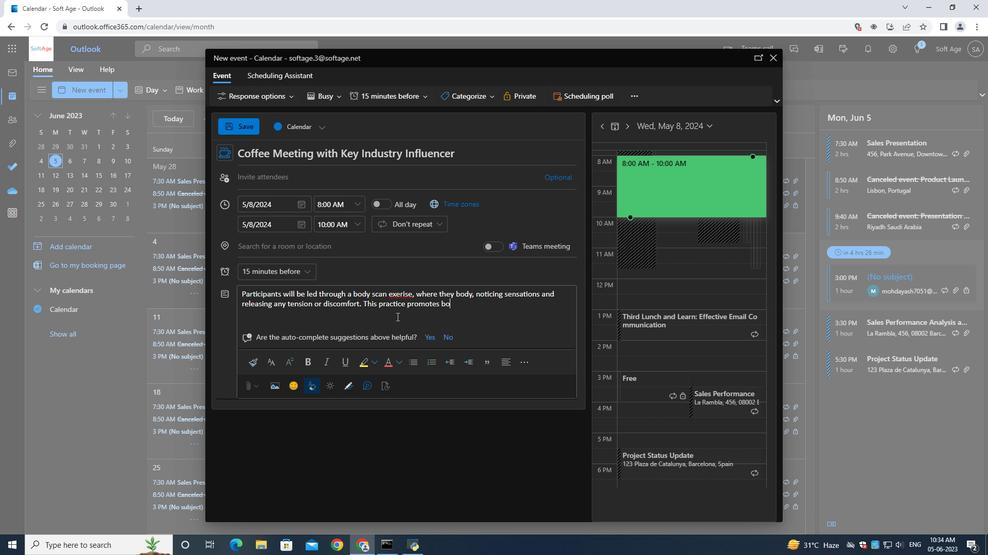 
Action: Mouse moved to (403, 314)
Screenshot: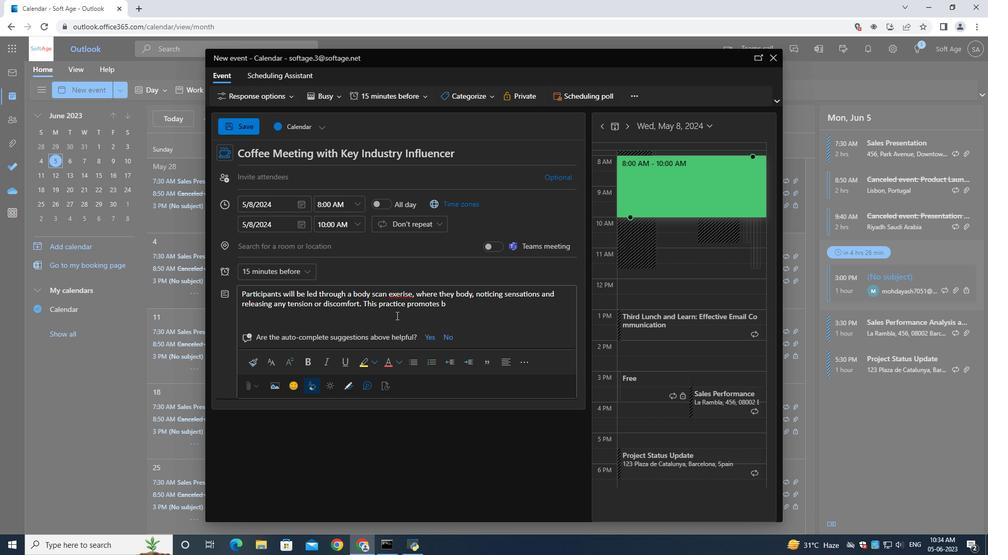 
Action: Key pressed <Key.backspace>
Screenshot: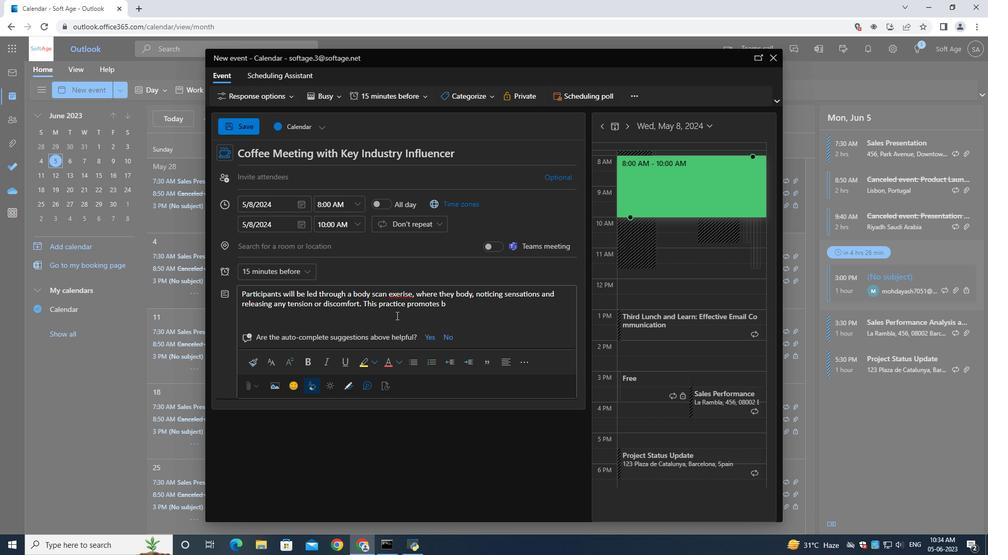 
Action: Mouse moved to (443, 307)
Screenshot: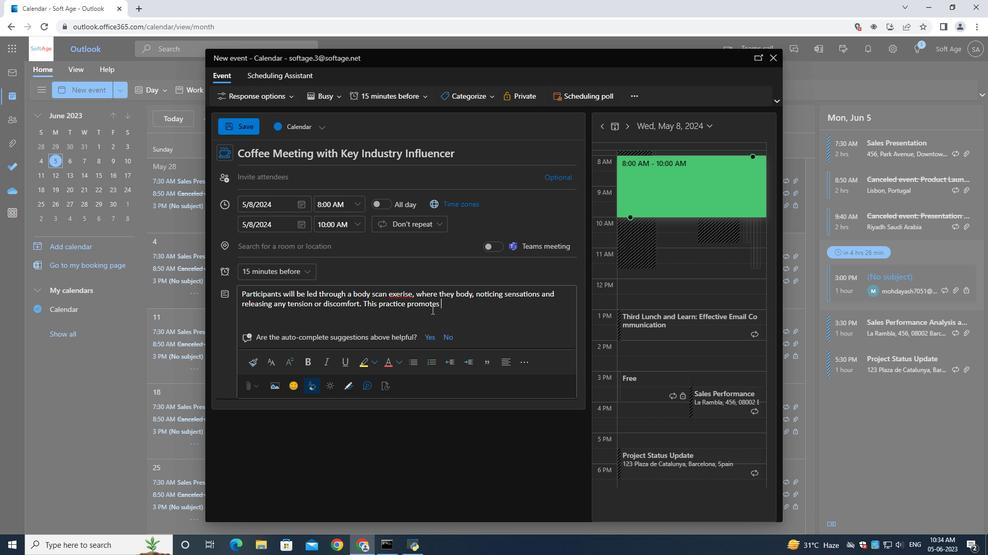 
Action: Key pressed <Key.backspace>
Screenshot: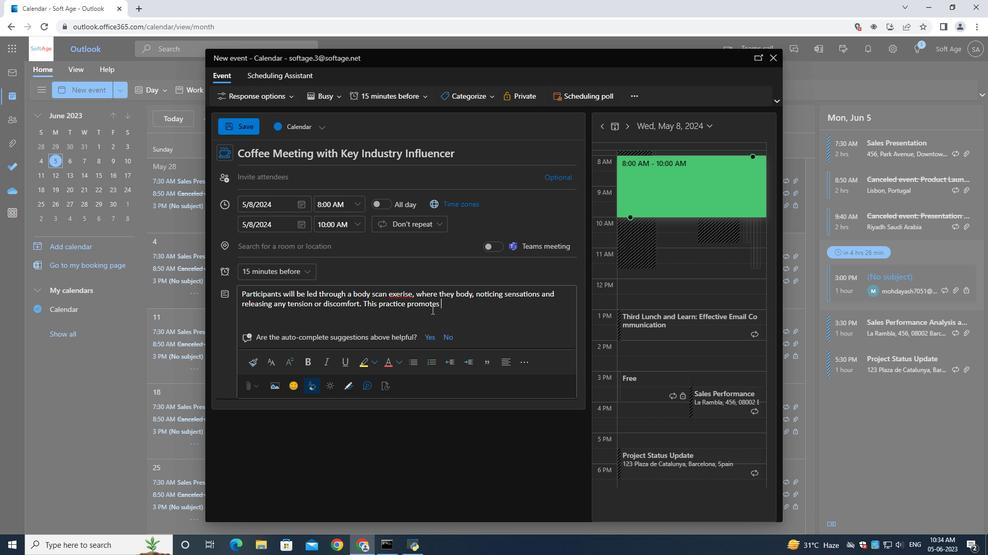 
Action: Mouse moved to (475, 305)
Screenshot: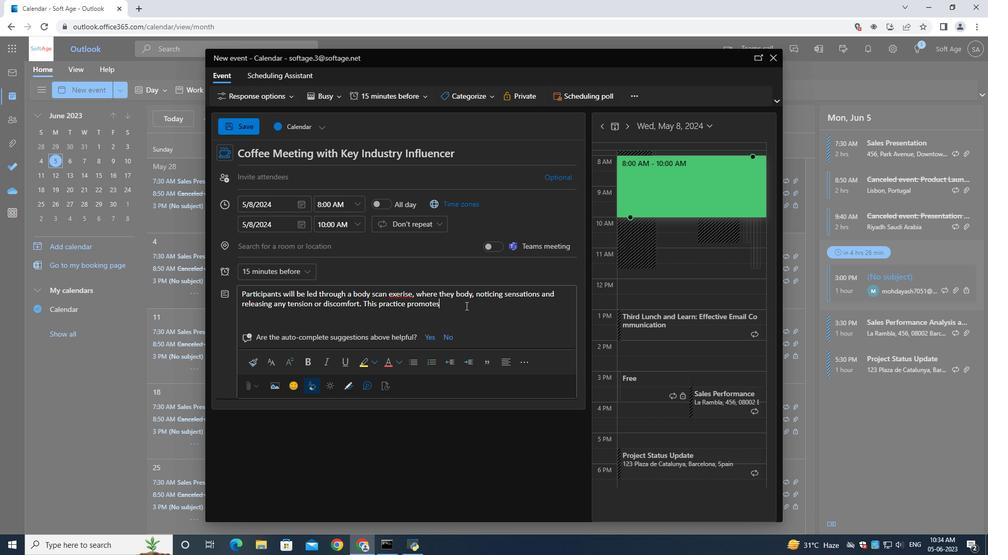 
Action: Key pressed <Key.backspace>
Screenshot: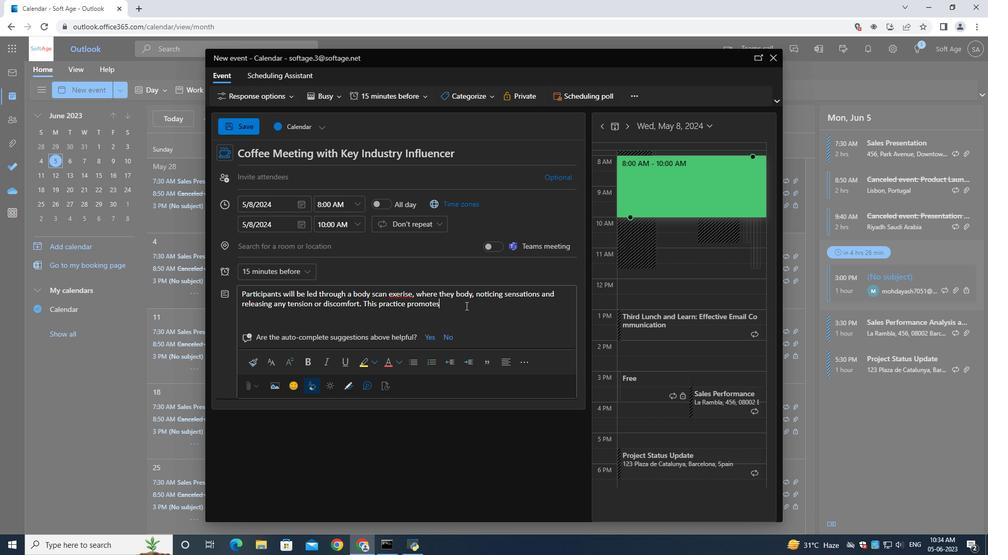 
Action: Mouse moved to (495, 304)
Screenshot: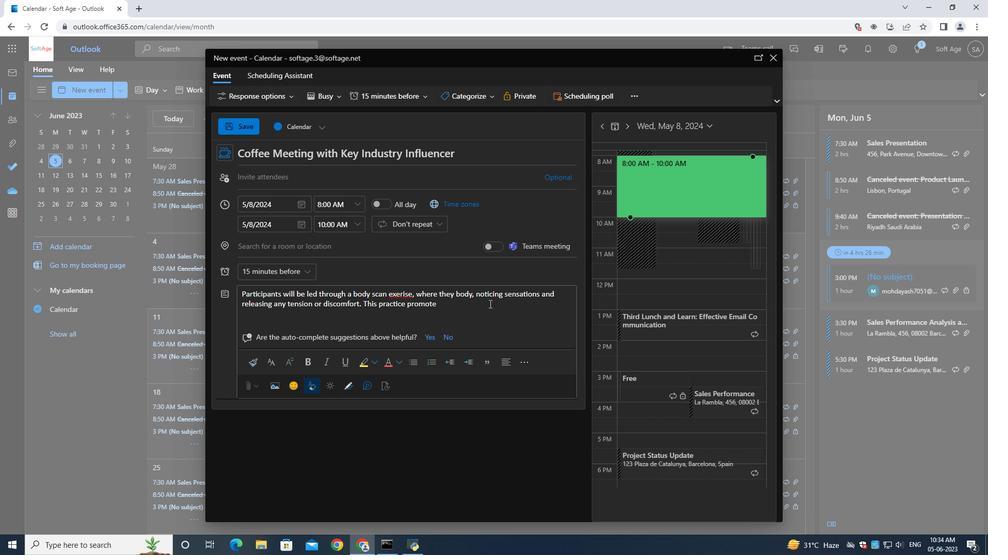 
Action: Key pressed <Key.backspace>
Screenshot: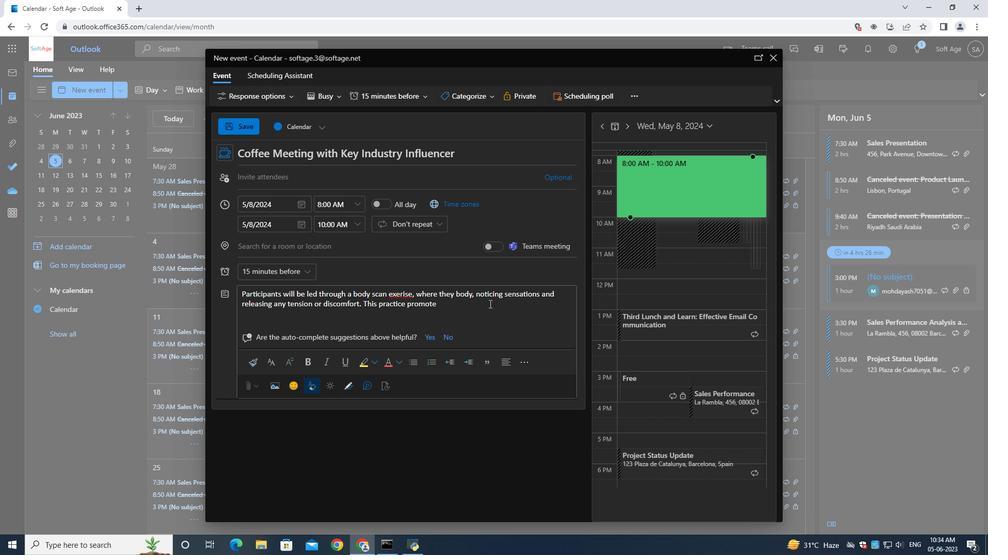 
Action: Mouse moved to (362, 302)
Screenshot: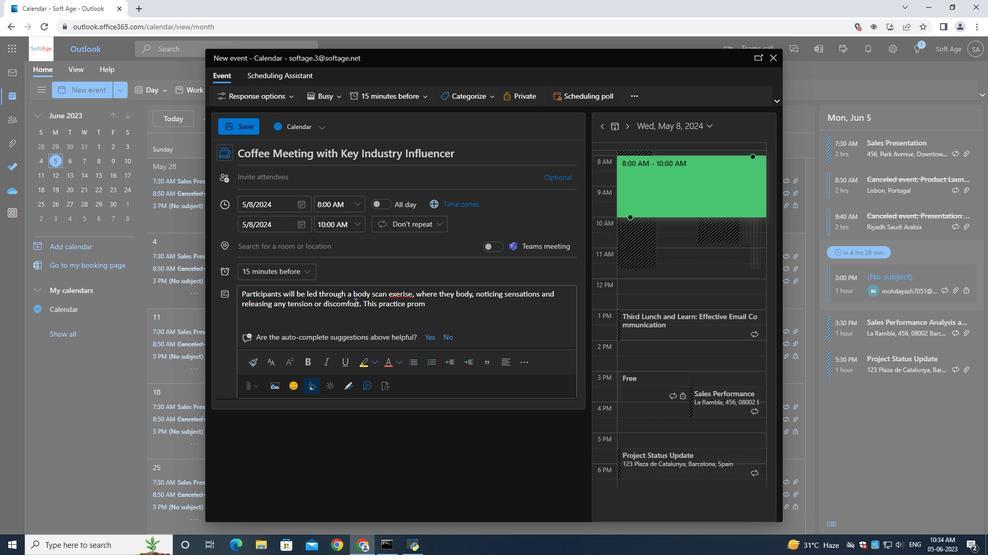 
Action: Key pressed <Key.backspace>
Screenshot: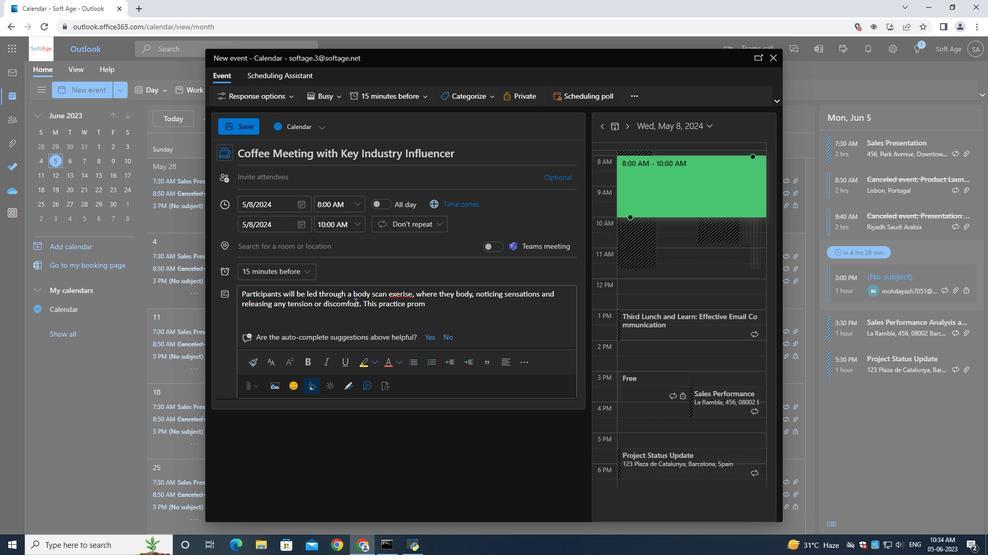 
Action: Mouse moved to (347, 310)
Screenshot: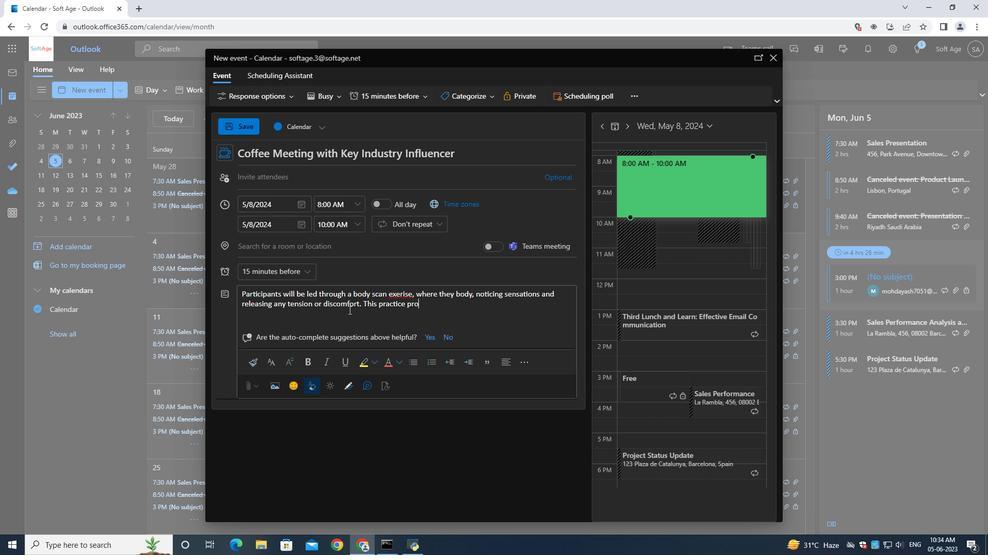 
Action: Key pressed <Key.backspace>
Screenshot: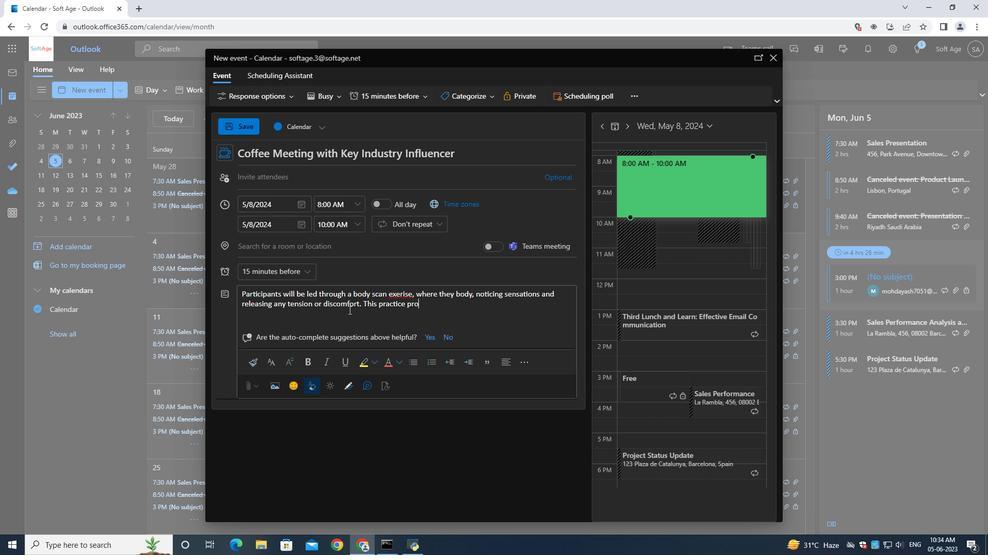 
Action: Mouse moved to (374, 305)
Screenshot: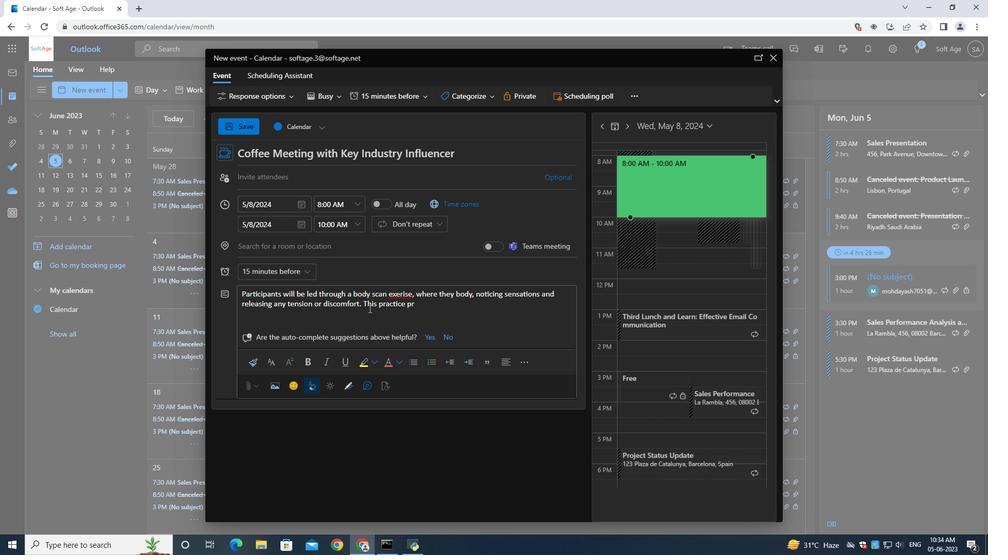 
Action: Key pressed <Key.backspace>
Screenshot: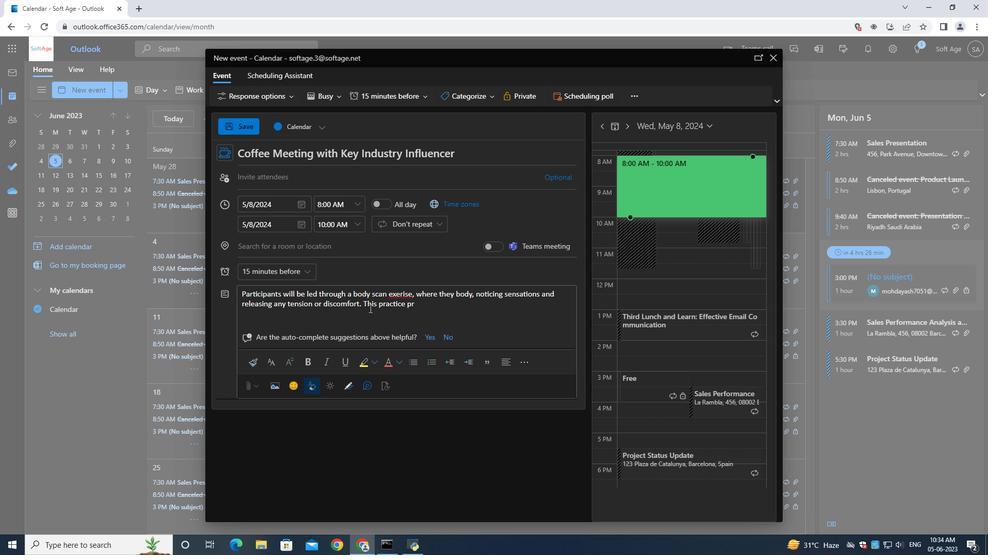 
Action: Mouse moved to (392, 296)
Screenshot: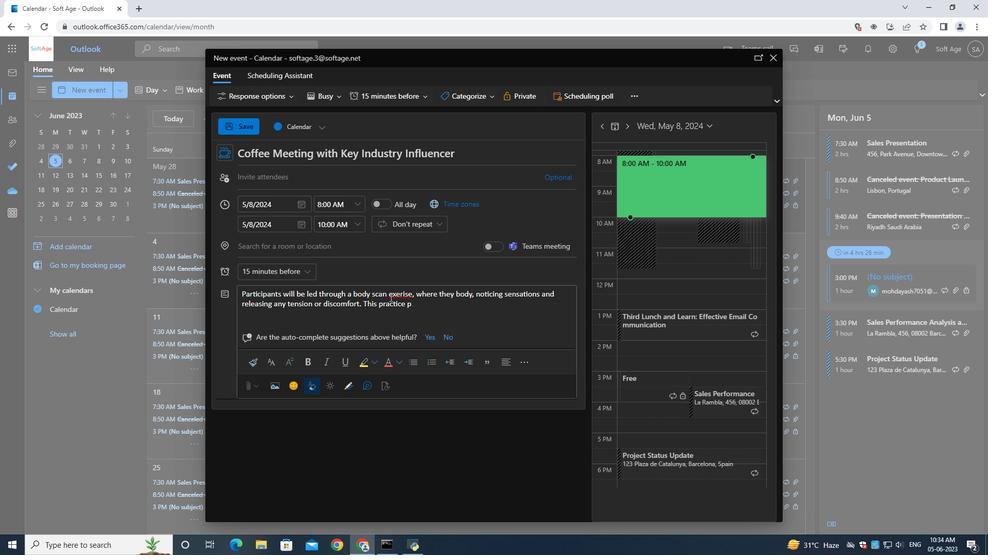 
Action: Mouse pressed left at (392, 296)
Screenshot: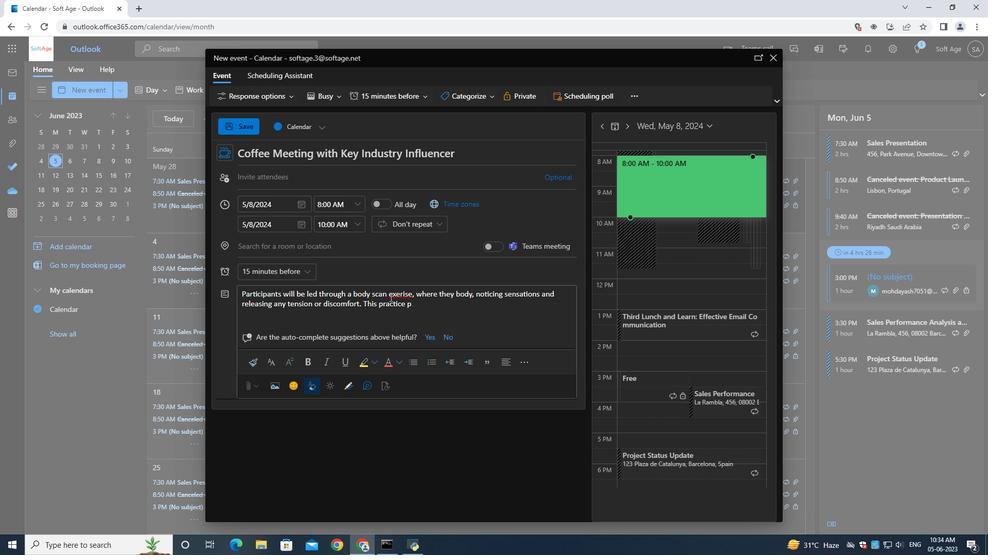 
Action: Mouse moved to (239, 295)
Screenshot: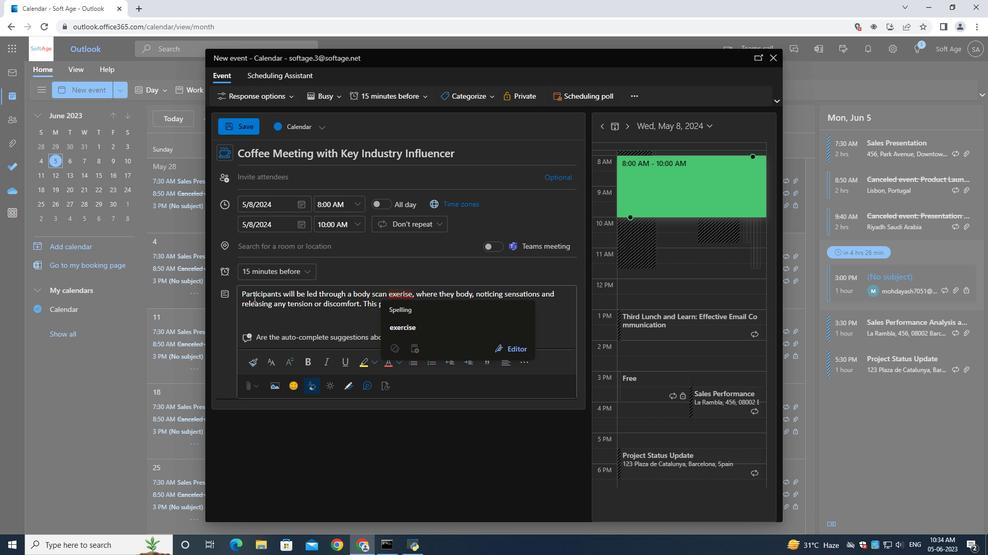 
Action: Mouse pressed left at (239, 295)
Screenshot: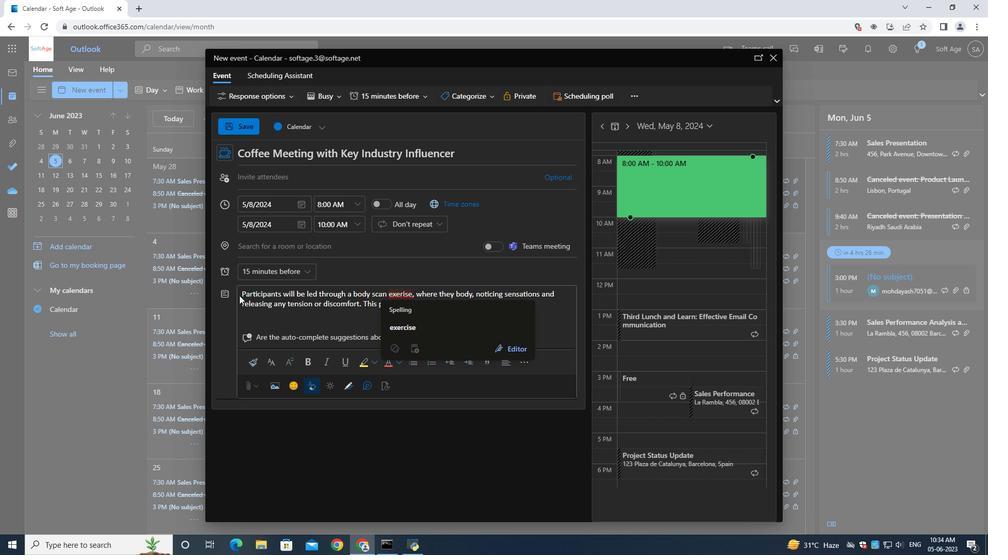 
Action: Mouse moved to (287, 301)
Screenshot: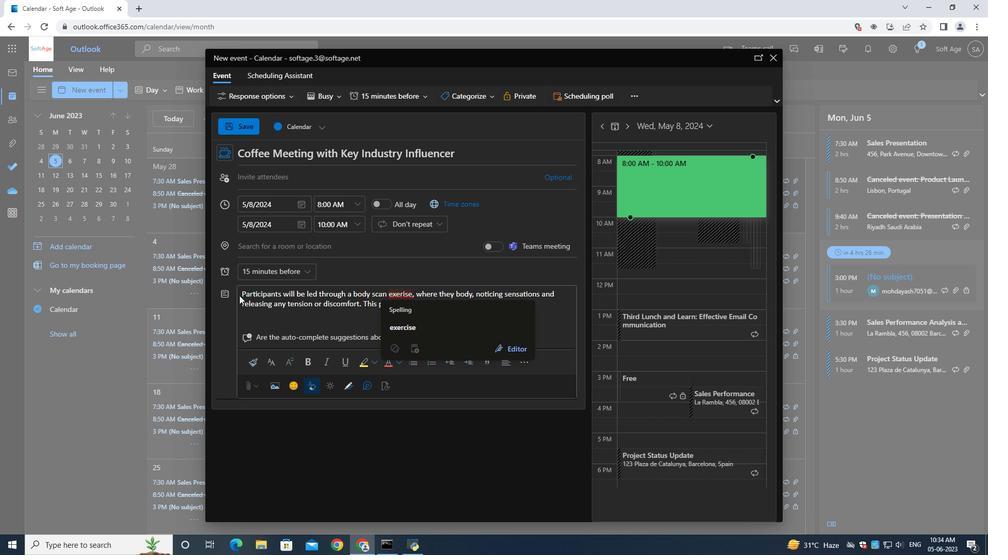 
Action: Key pressed <Key.backspace>
Screenshot: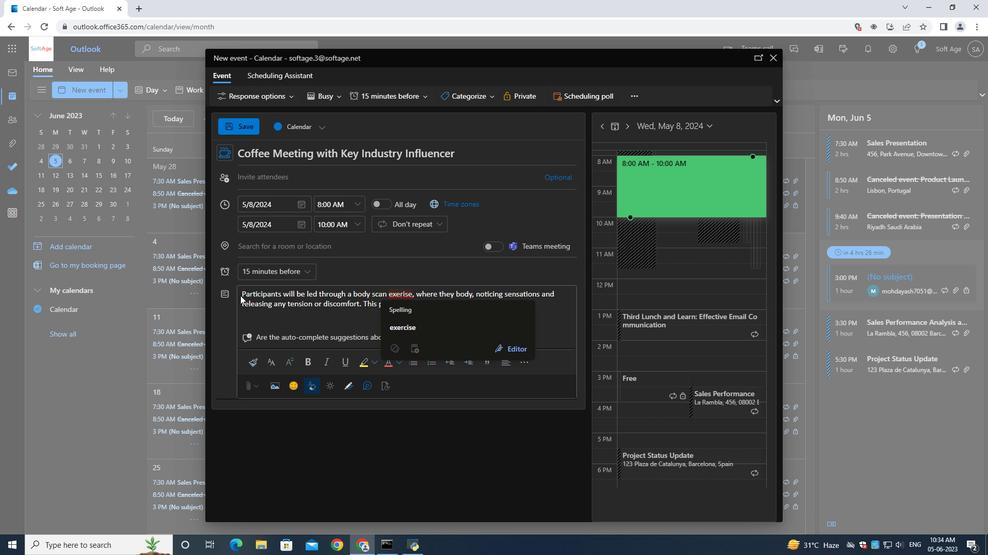 
Action: Mouse moved to (334, 302)
Screenshot: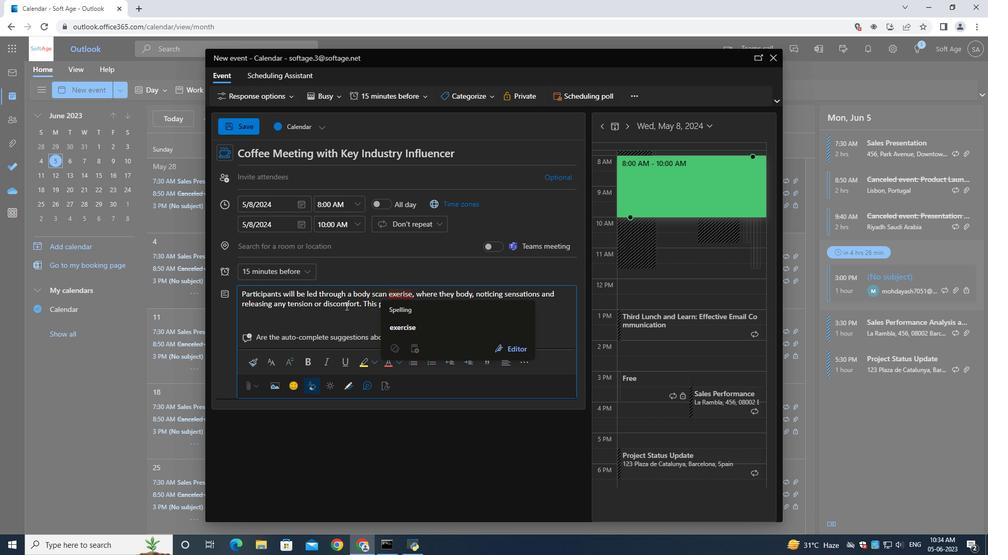 
Action: Key pressed <Key.backspace>
Screenshot: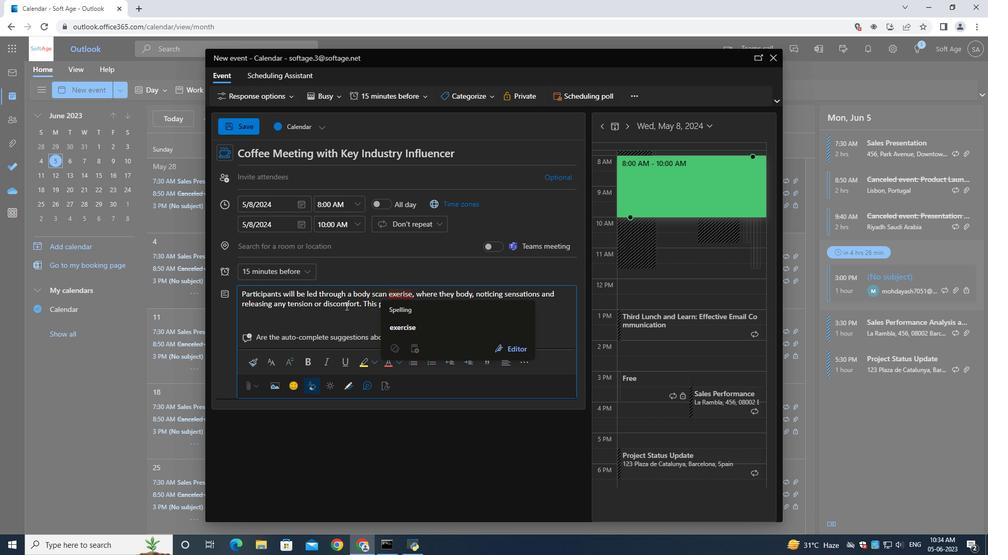 
Action: Mouse pressed left at (334, 302)
Screenshot: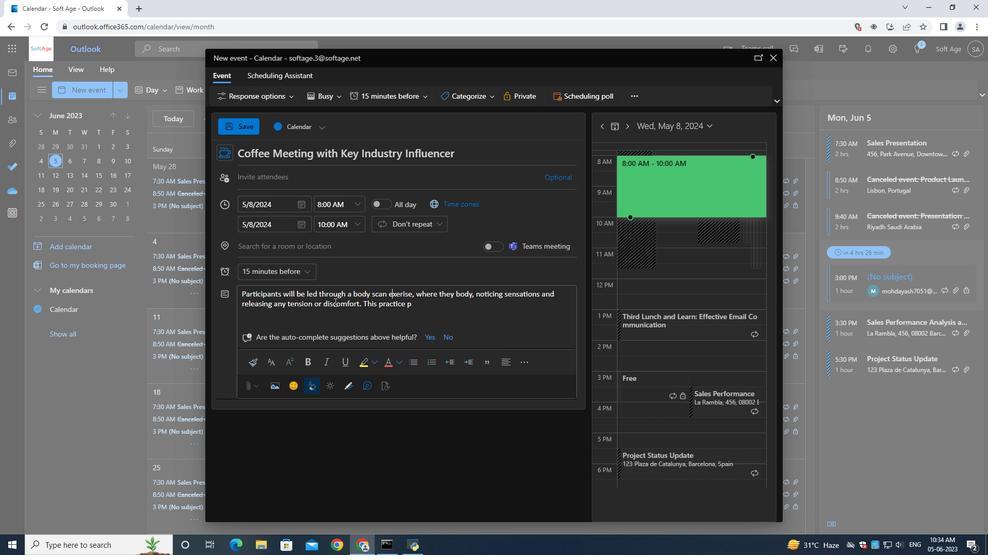 
Action: Mouse pressed left at (334, 302)
Screenshot: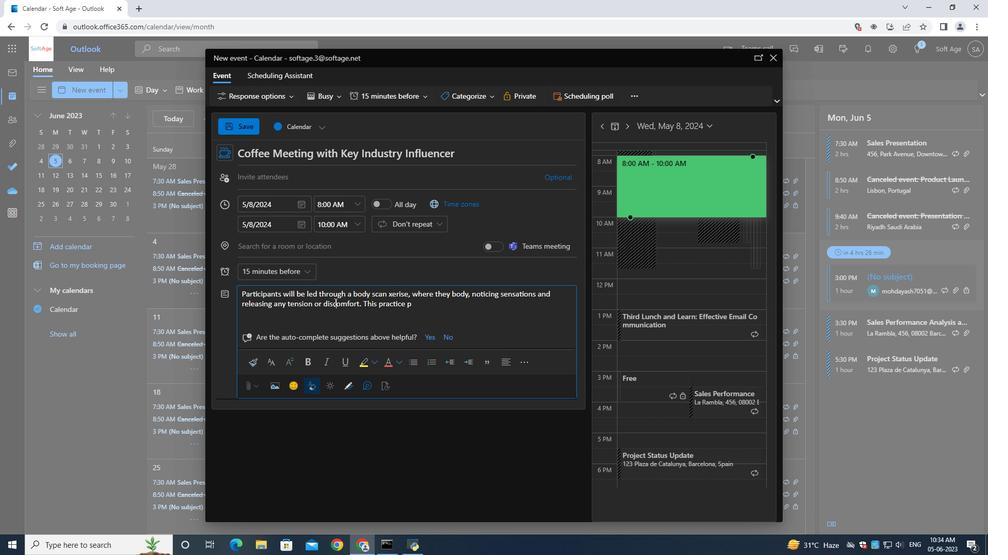 
Action: Mouse pressed left at (334, 302)
Screenshot: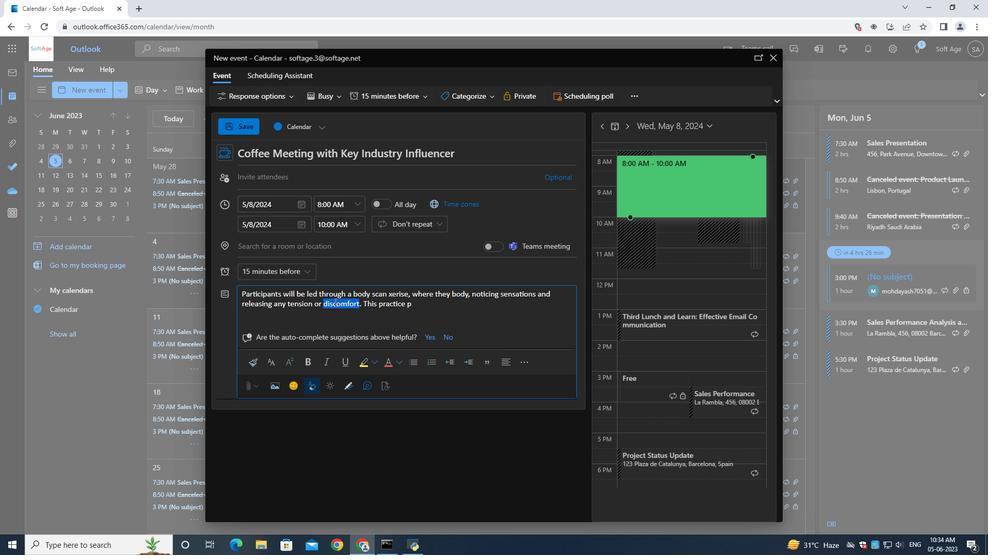 
Action: Mouse moved to (340, 298)
Screenshot: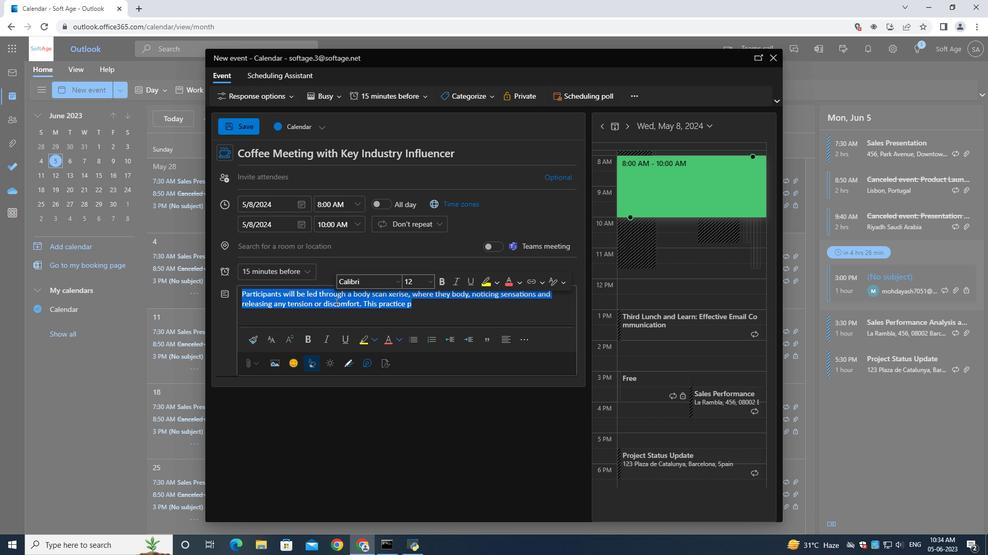 
Action: Key pressed ctrl+A<Key.backspace><Key.shift><Key.shift><Key.shift><Key.shift><Key.shift><Key.shift><Key.shift><Key.shift><Key.shift><Key.shift><Key.shift><Key.shift><Key.shift><Key.shift><Key.shift><Key.shift><Key.shift><Key.shift><Key.shift><Key.shift><Key.shift><Key.shift><Key.shift><Key.shift>Participants<Key.space>will<Key.space>be<Key.space>led<Key.space>through<Key.space>a<Key.space>body<Key.space>scan<Key.space>exercise,<Key.space>where<Key.space>they<Key.space>will<Key.space>direct<Key.space>thei<Key.backspace>ir<Key.space>attention<Key.space>to<Key.space>different<Key.space>partas<Key.space>of<Key.backspace><Key.backspace><Key.backspace><Key.backspace><Key.backspace>s<Key.space>of<Key.space>the<Key.backspace>eir<Key.space>body,<Key.space>nocticing<Key.space>sensat<Key.backspace><Key.backspace><Key.backspace><Key.backspace><Key.backspace><Key.backspace><Key.backspace>
Screenshot: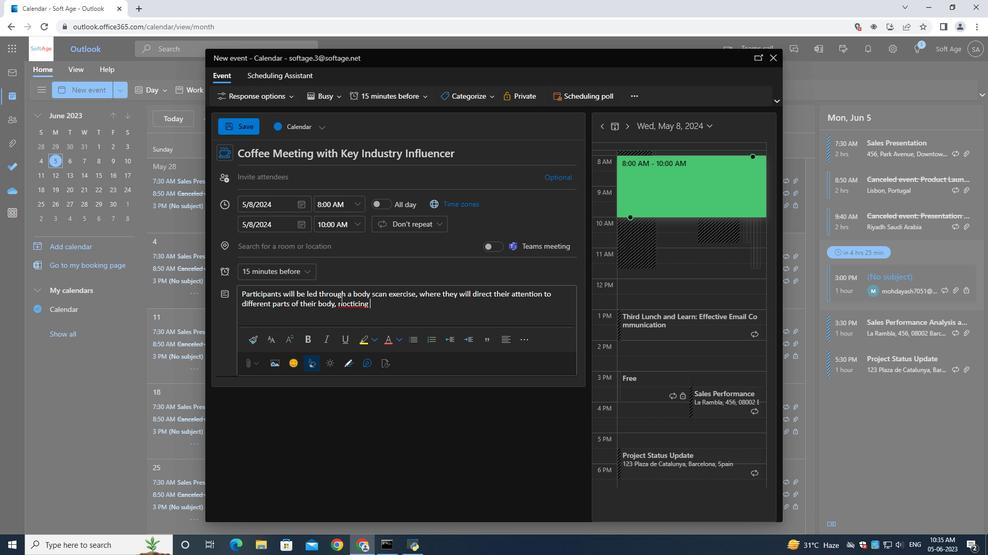 
Action: Mouse moved to (394, 262)
Screenshot: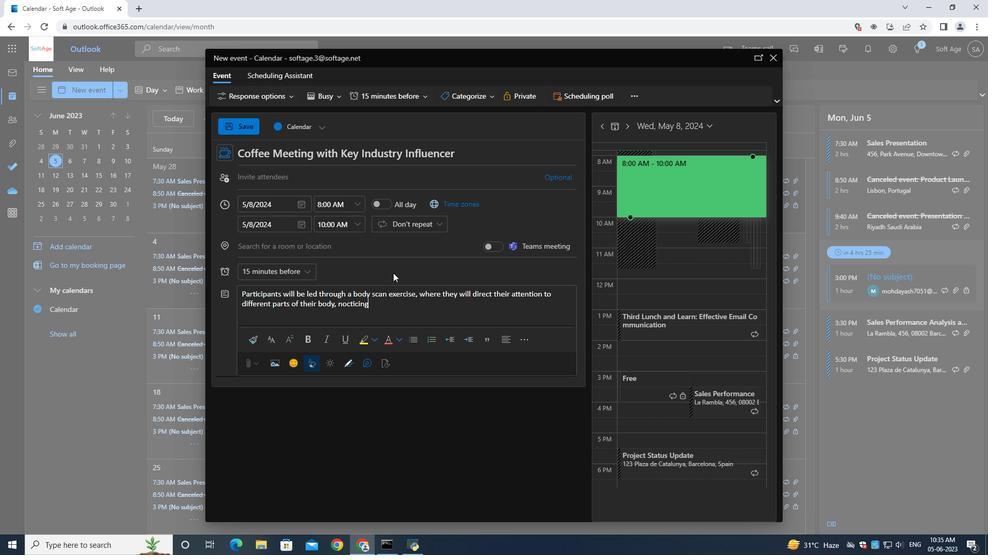 
Action: Key pressed <Key.space>
Screenshot: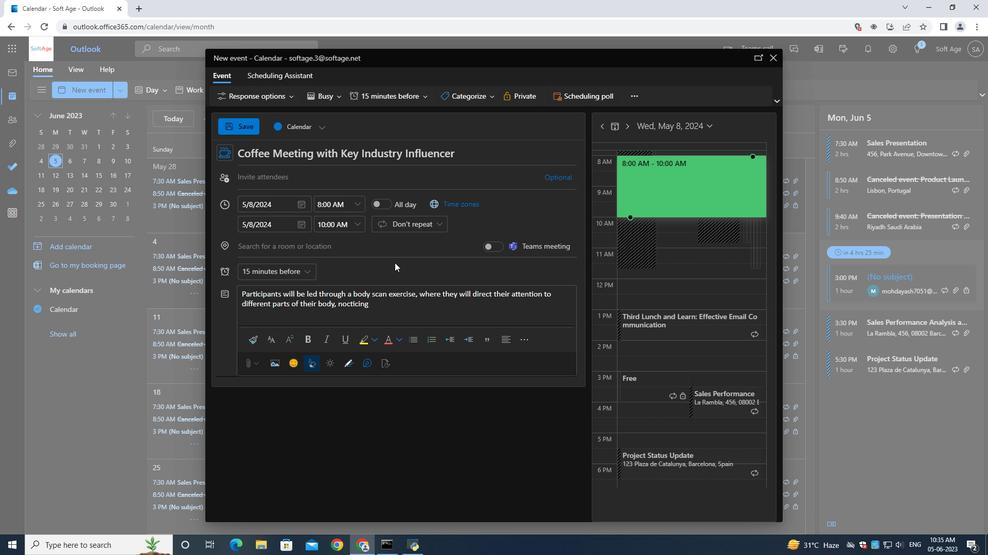 
Action: Mouse moved to (379, 254)
Screenshot: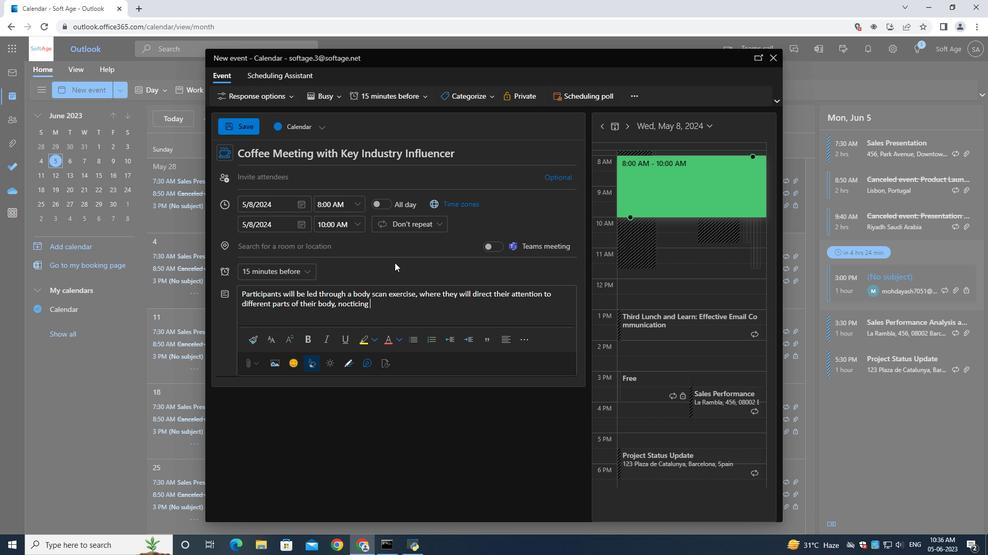 
Action: Key pressed <Key.backspace><Key.backspace><Key.backspace>ng<Key.space>sensations<Key.space>and<Key.space>releasing<Key.space>any<Key.space>tension<Key.space>or<Key.space>and<Key.space>relazatio<Key.backspace><Key.backspace><Key.backspace><Key.backspace><Key.backspace>xation.
Screenshot: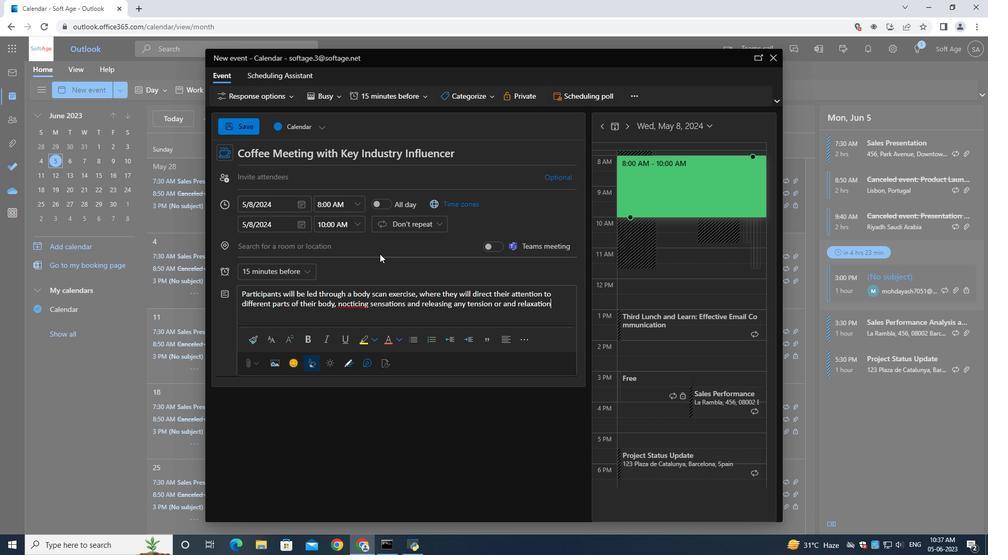 
Action: Mouse moved to (462, 91)
Screenshot: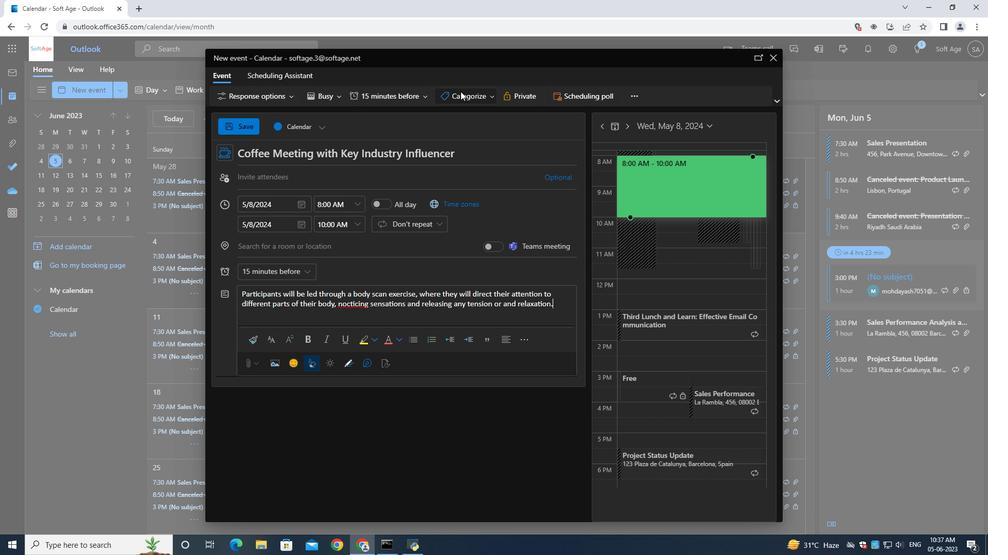 
Action: Mouse pressed left at (462, 91)
Screenshot: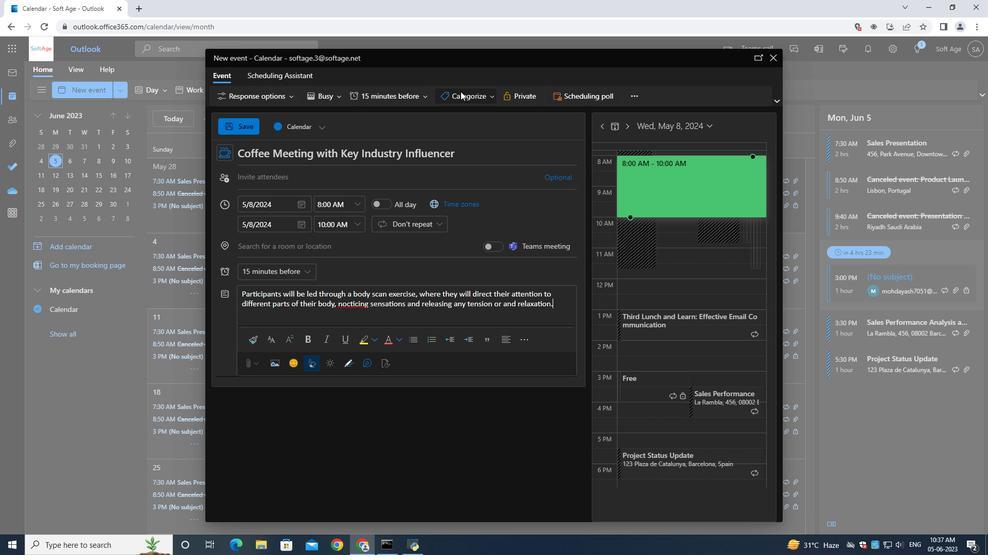 
Action: Mouse moved to (472, 119)
Screenshot: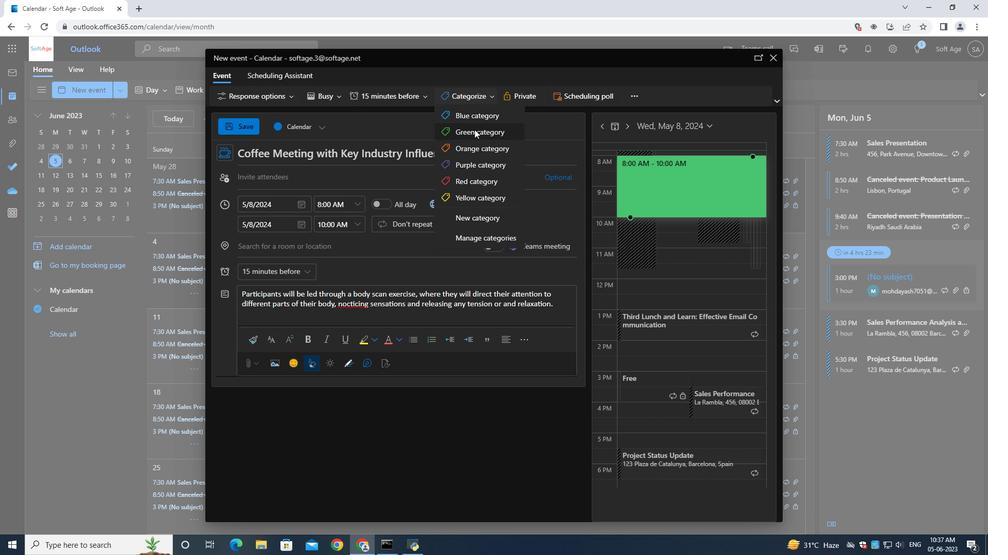 
Action: Mouse pressed left at (472, 119)
Screenshot: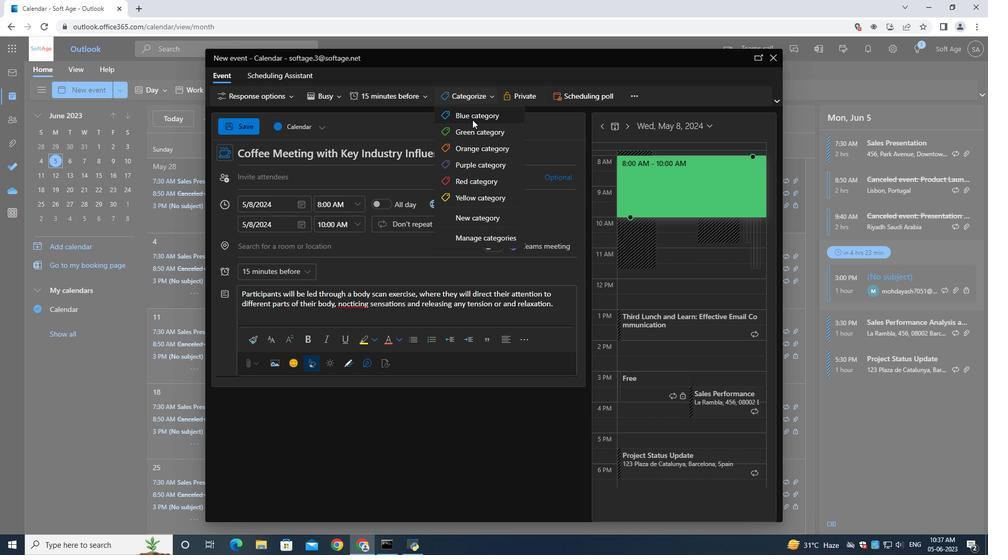 
Action: Mouse moved to (256, 240)
Screenshot: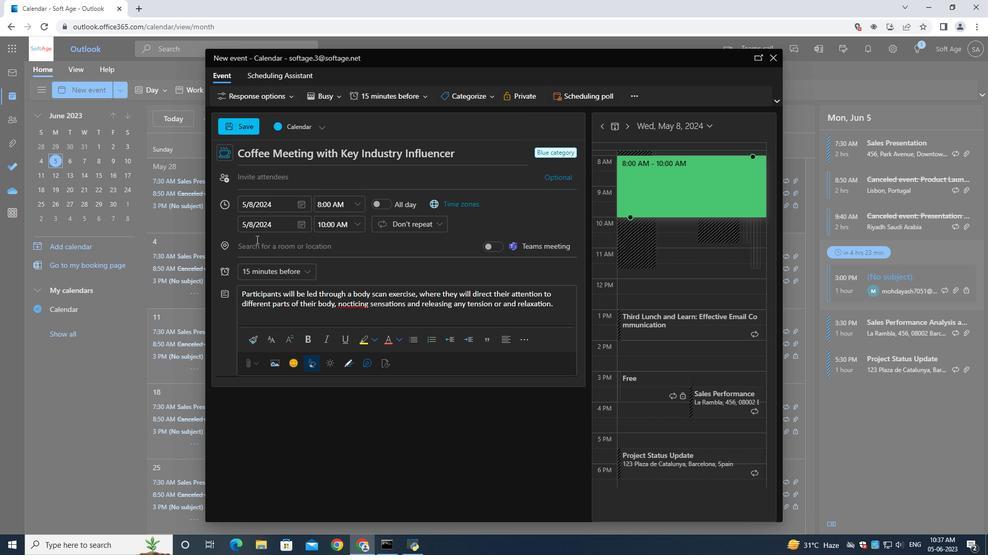 
Action: Mouse pressed left at (256, 240)
Screenshot: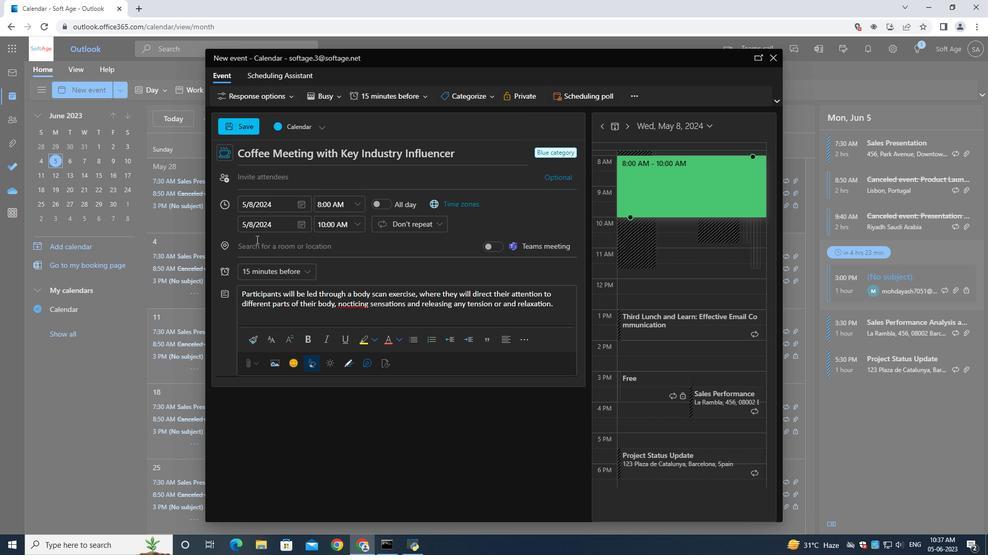 
Action: Key pressed <Key.shift>Prague,<Key.space><Key.shift>Czech<Key.space><Key.shift>Republic
Screenshot: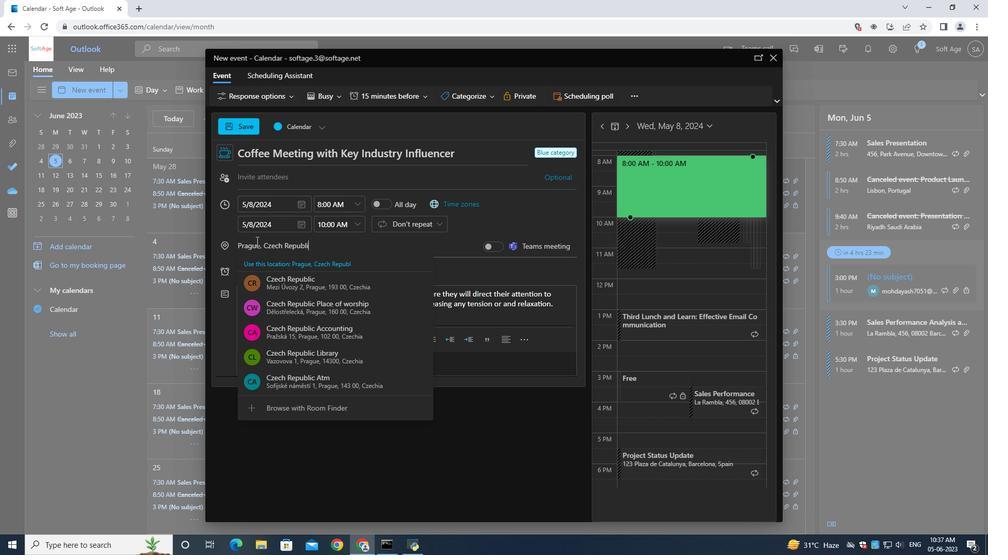 
Action: Mouse moved to (269, 174)
Screenshot: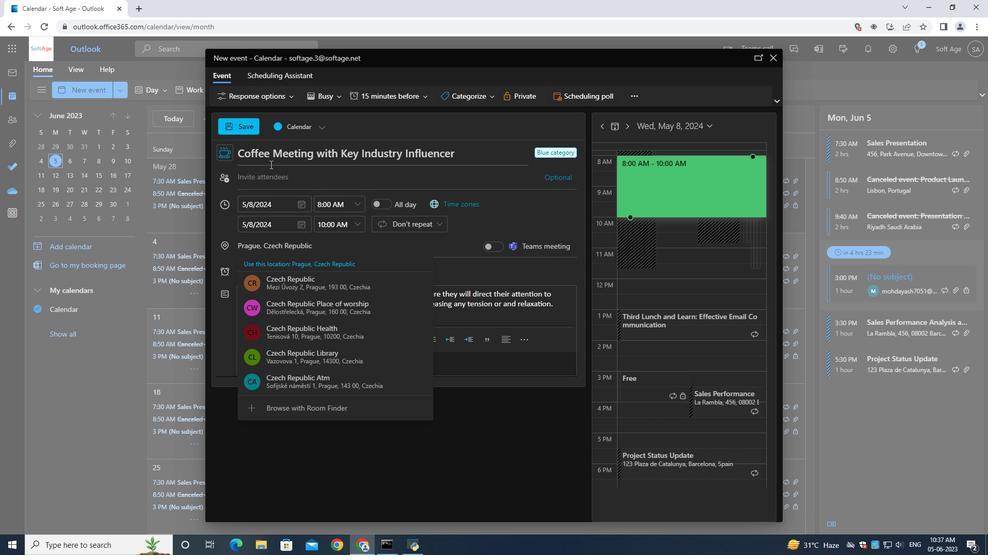
Action: Mouse pressed left at (269, 174)
Screenshot: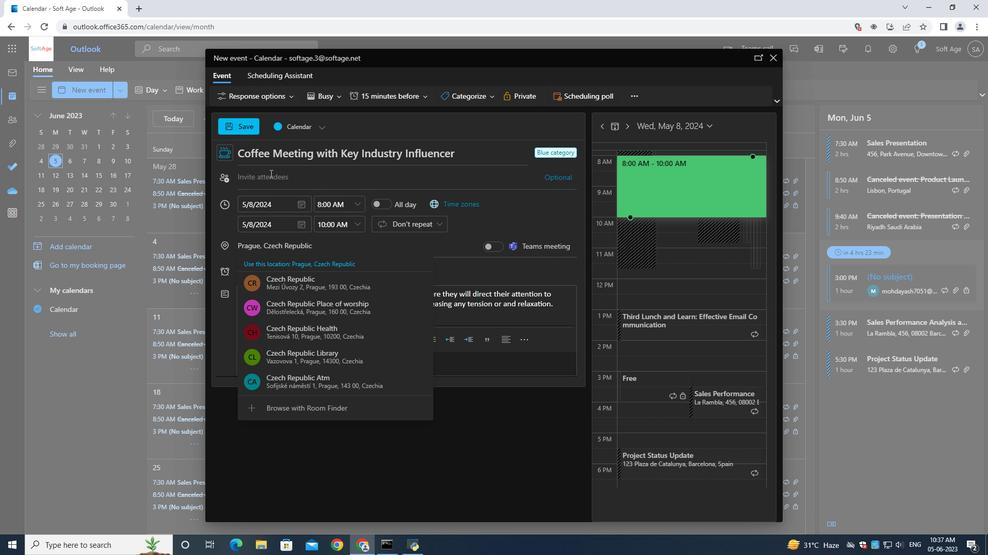 
Action: Key pressed softage.2<Key.shift>@softage.net
Screenshot: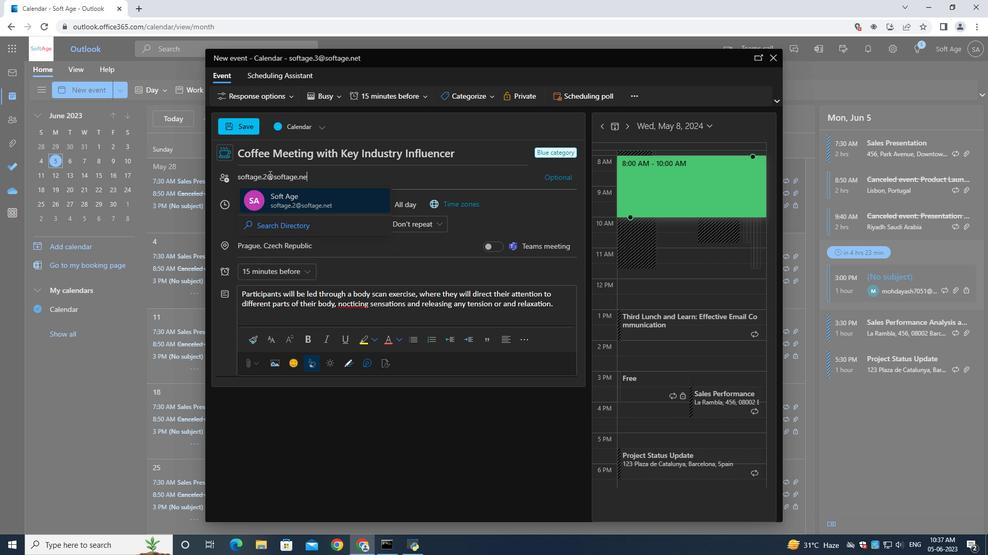 
Action: Mouse moved to (271, 205)
Screenshot: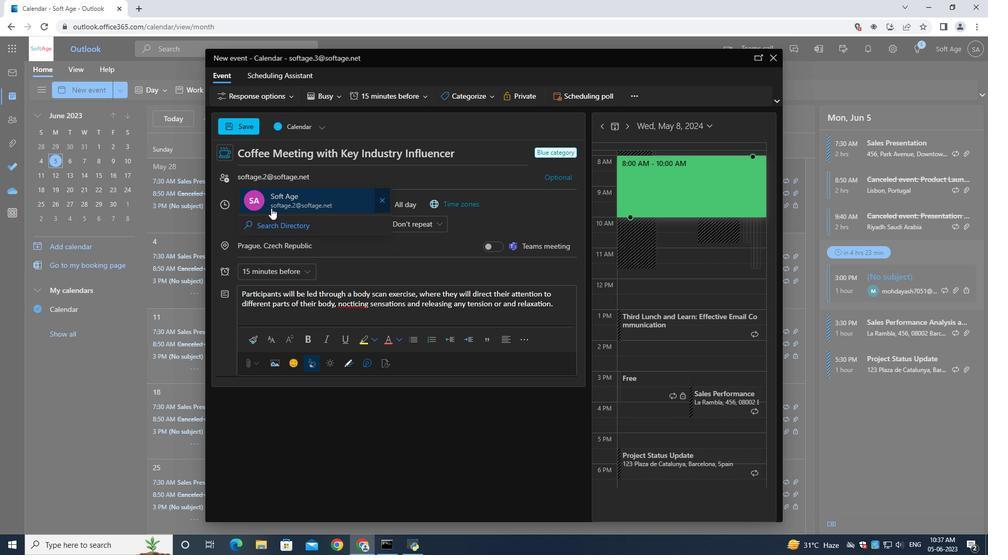 
Action: Mouse pressed left at (271, 205)
Screenshot: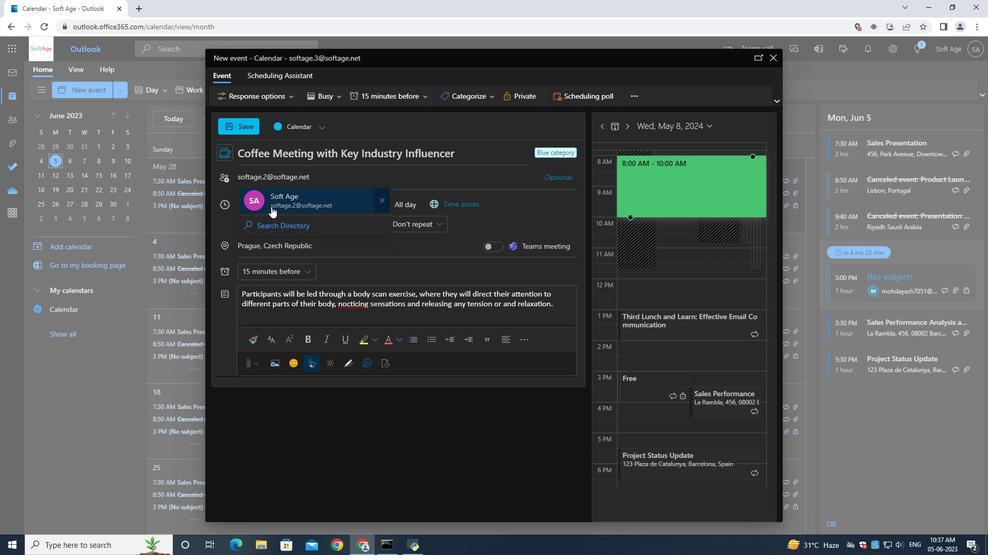 
Action: Key pressed softage.4<Key.shift>@softage.net
Screenshot: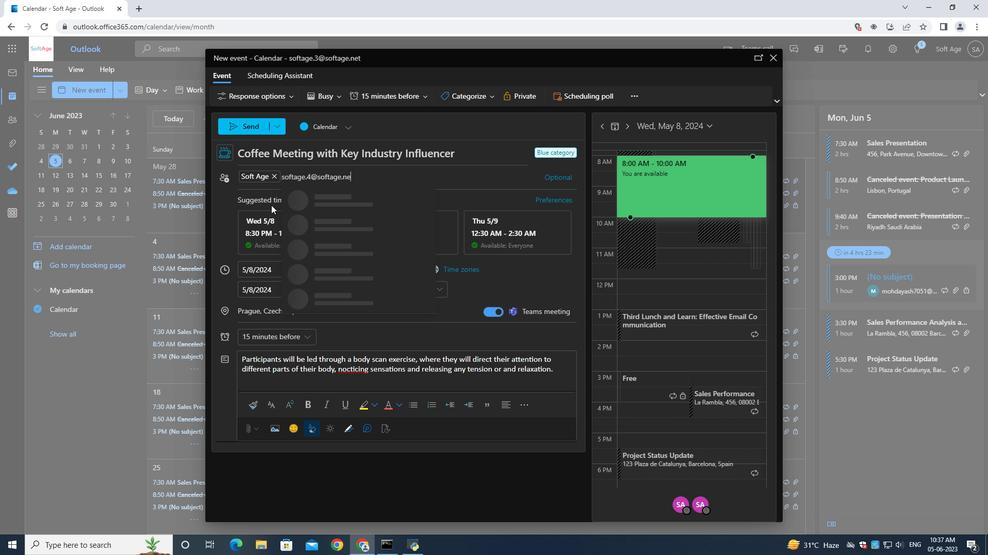 
Action: Mouse moved to (316, 205)
Screenshot: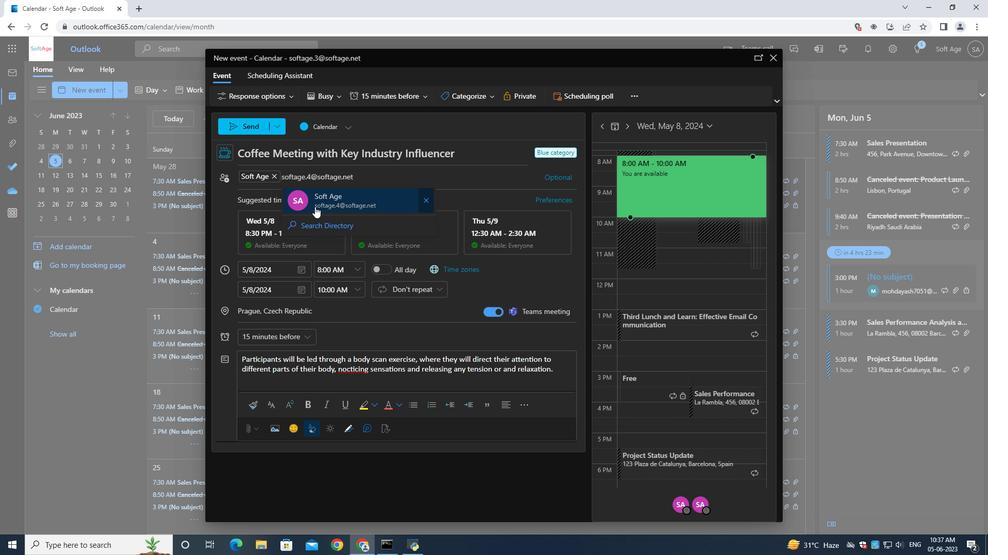 
Action: Mouse pressed left at (316, 205)
Screenshot: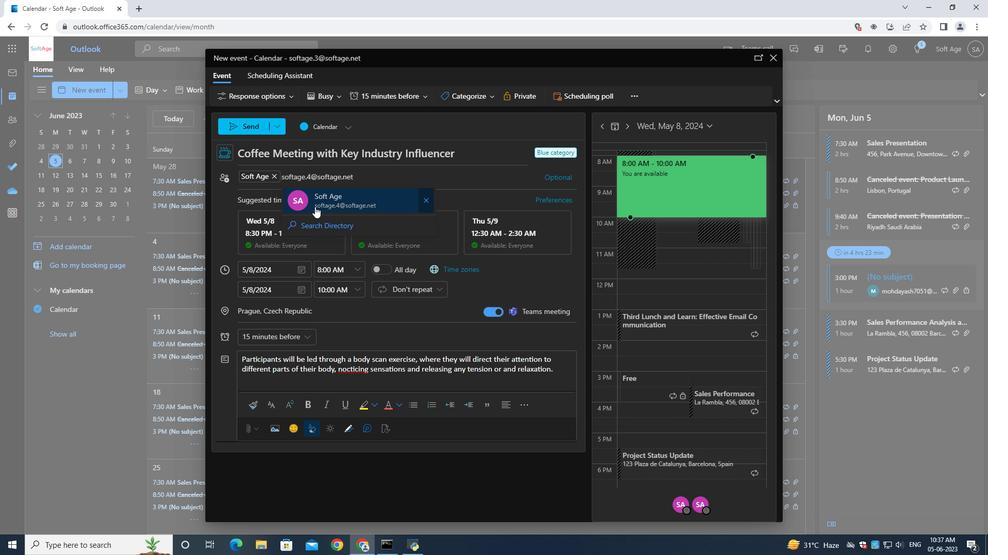 
Action: Mouse moved to (264, 340)
Screenshot: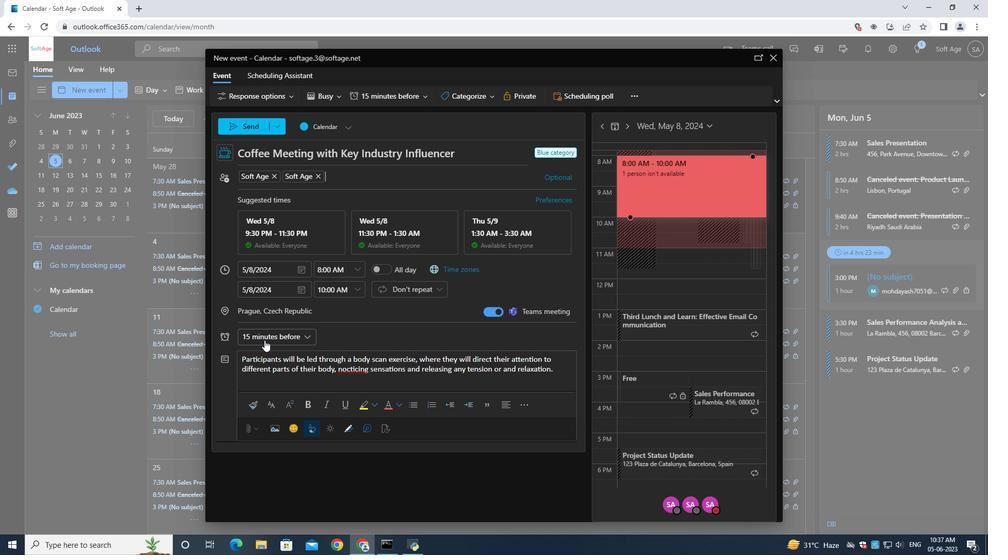
Action: Mouse pressed left at (264, 340)
Screenshot: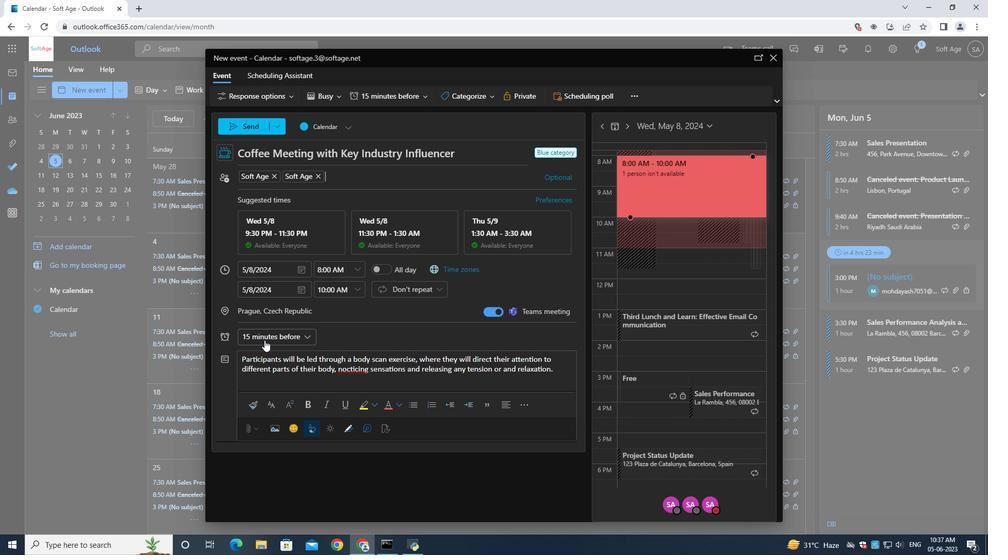 
Action: Mouse moved to (287, 213)
Screenshot: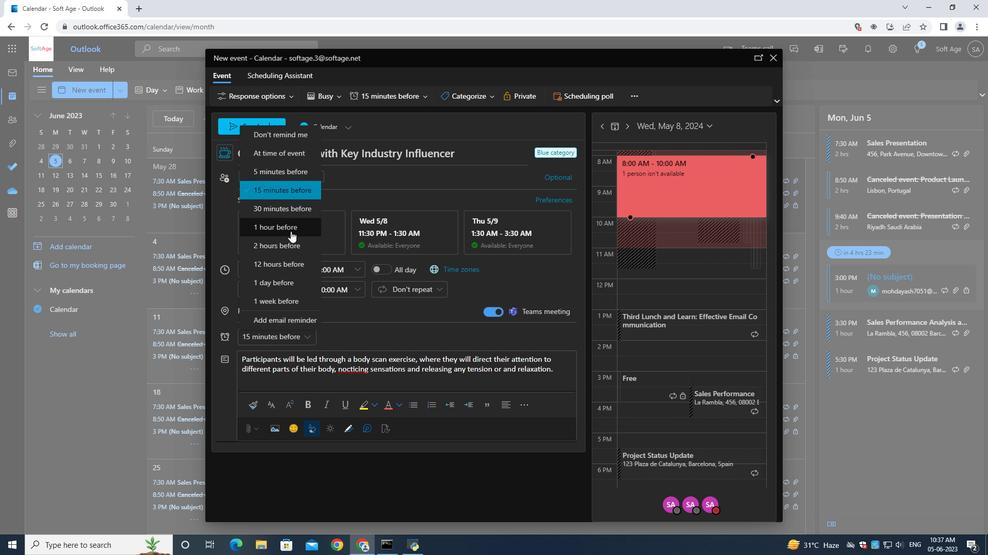 
Action: Mouse pressed left at (287, 213)
Screenshot: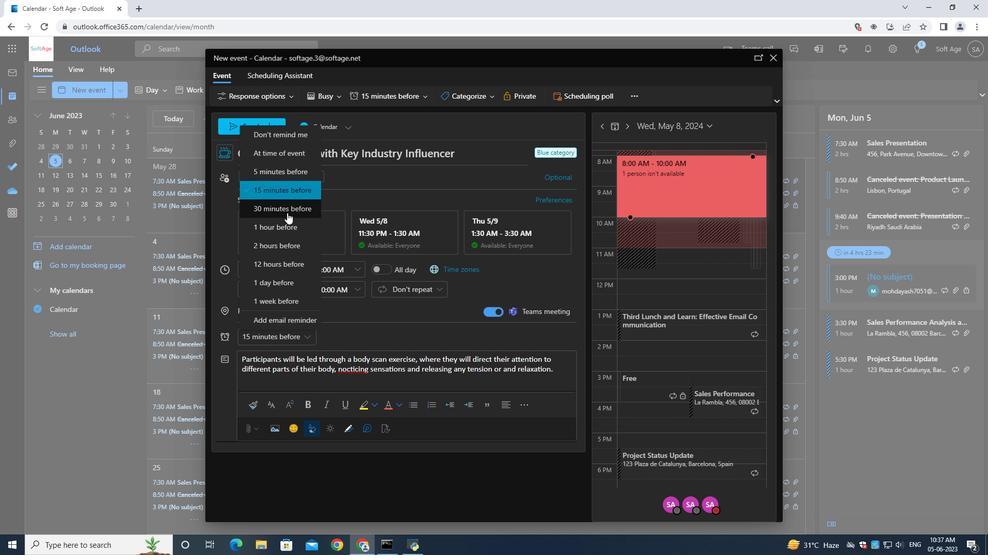 
Action: Mouse moved to (257, 131)
Screenshot: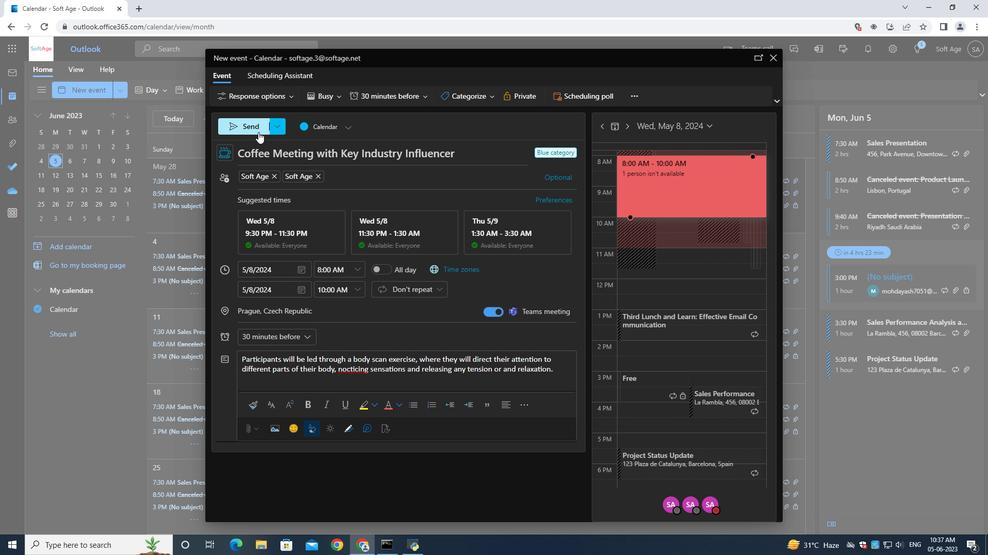 
Action: Mouse pressed left at (257, 131)
Screenshot: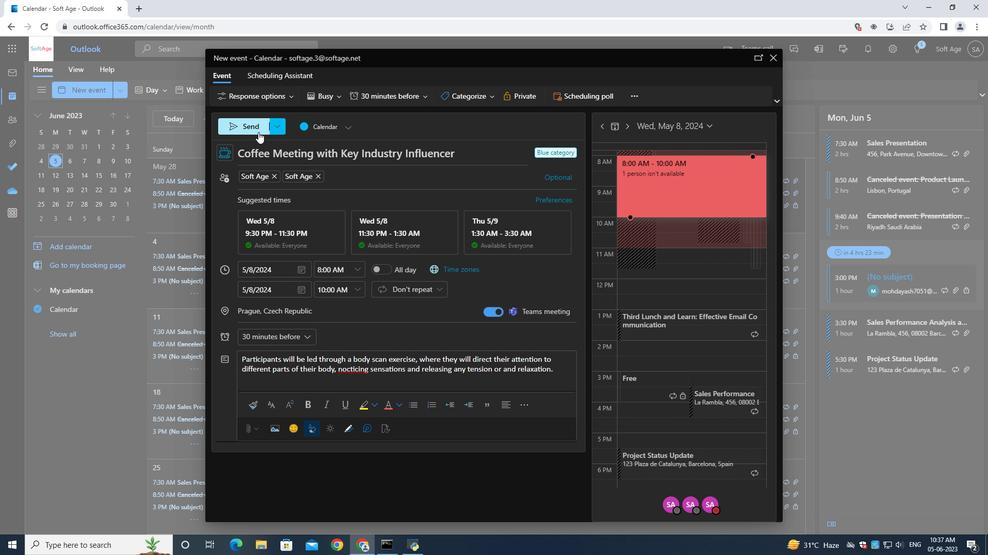 
Action: Mouse moved to (258, 131)
Screenshot: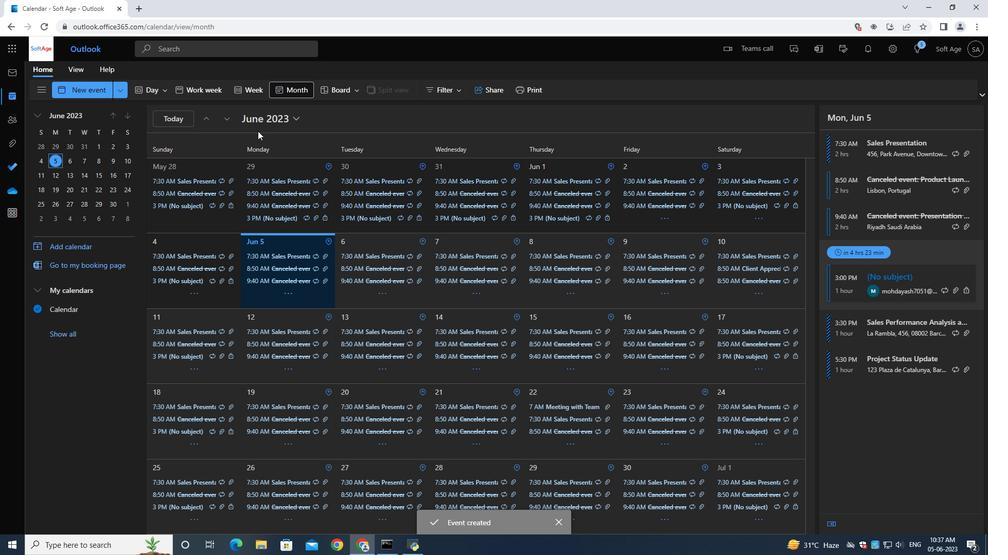 
